 Task: Open Card Employee Termination Meeting in Board Content Amplification to Workspace Credit Analysis and add a team member Softage.3@softage.net, a label Orange, a checklist Training and Development, an attachment from your computer, a color Orange and finally, add a card description 'Conduct customer research for new customer satisfaction metrics' and a comment 'We should approach this task with a sense of humility, recognizing that there is always more to learn and improve upon.'. Add a start date 'Jan 07, 1900' with a due date 'Jan 14, 1900'
Action: Mouse moved to (98, 49)
Screenshot: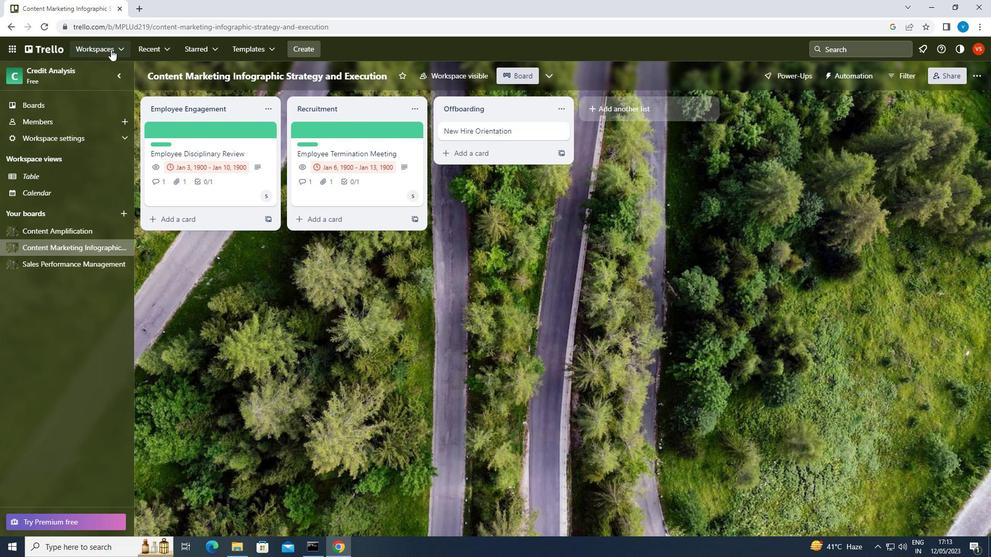 
Action: Mouse pressed left at (98, 49)
Screenshot: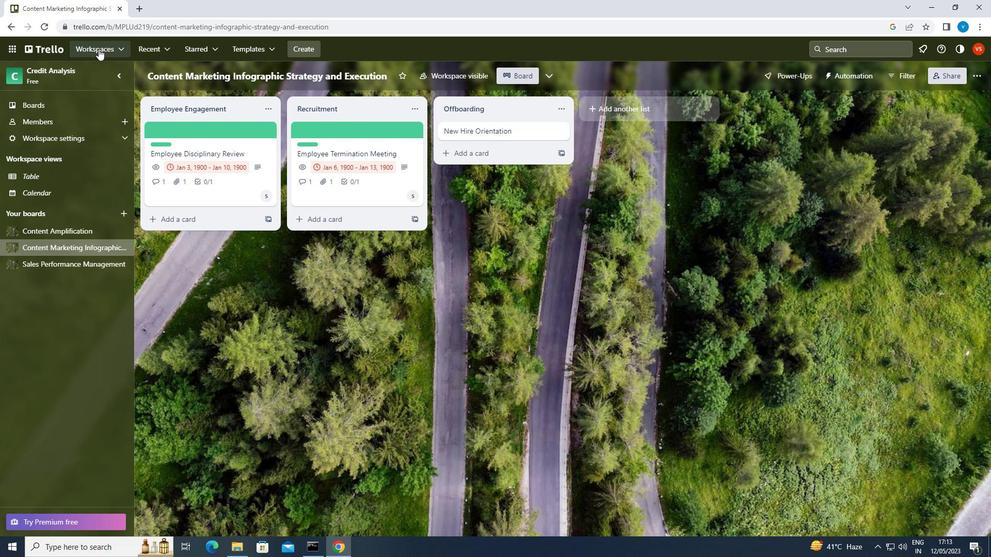 
Action: Mouse moved to (144, 326)
Screenshot: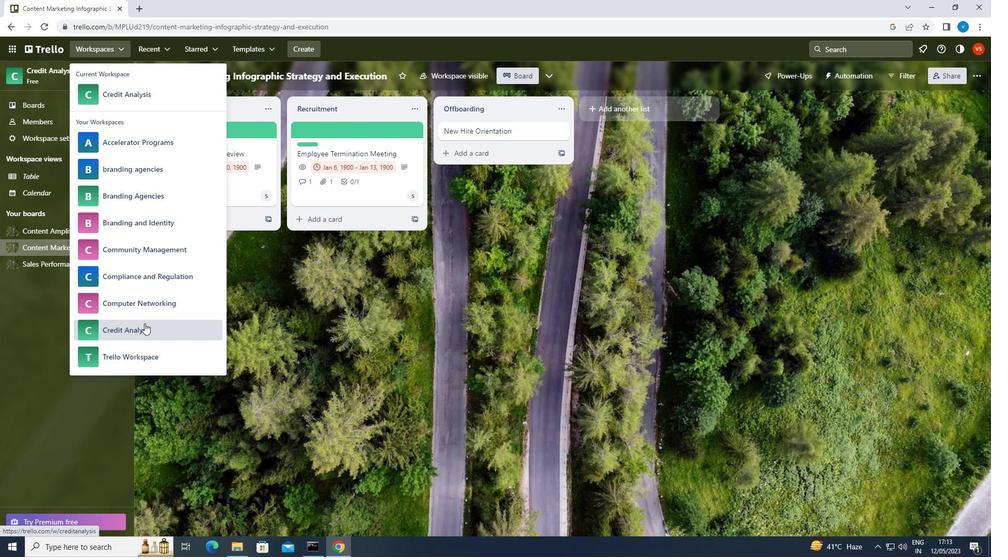
Action: Mouse pressed left at (144, 326)
Screenshot: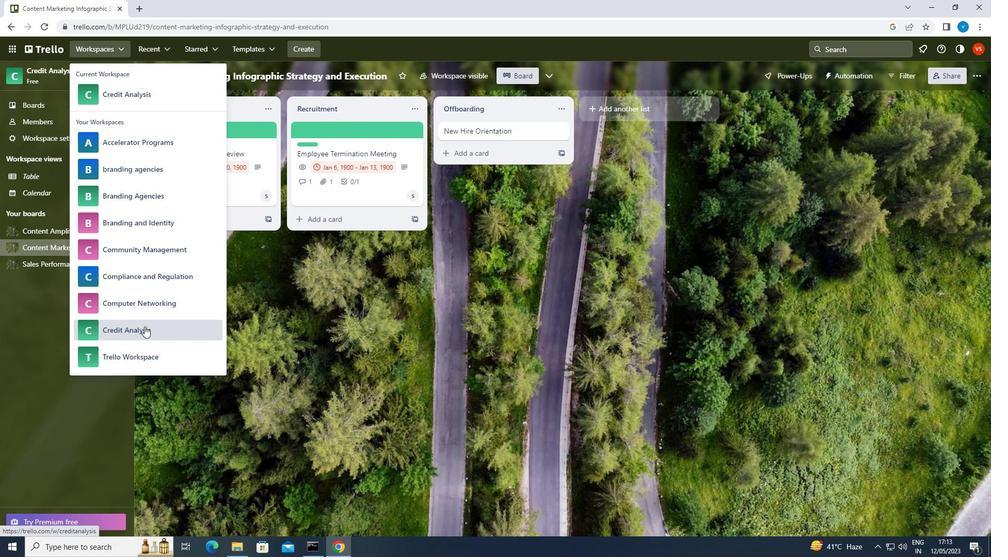 
Action: Mouse moved to (750, 422)
Screenshot: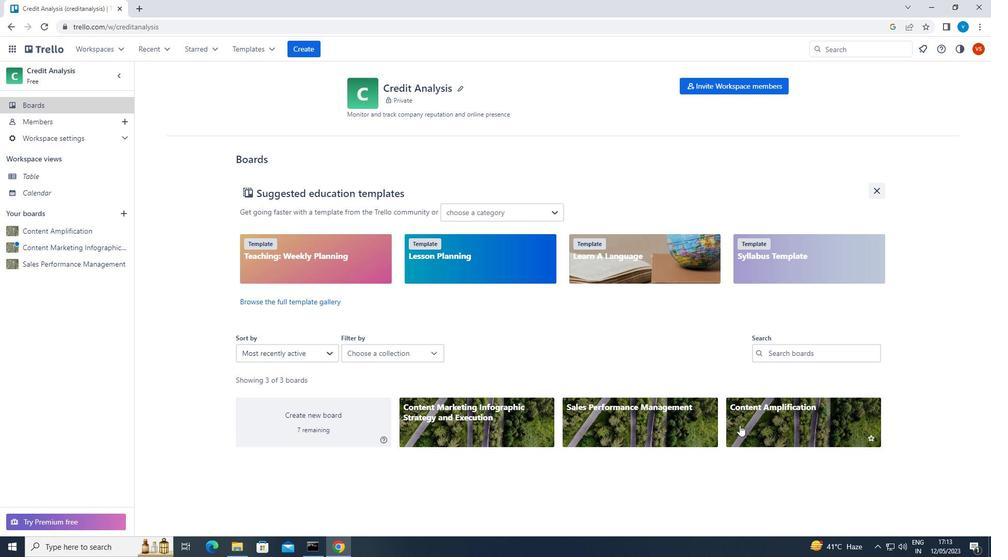 
Action: Mouse pressed left at (750, 422)
Screenshot: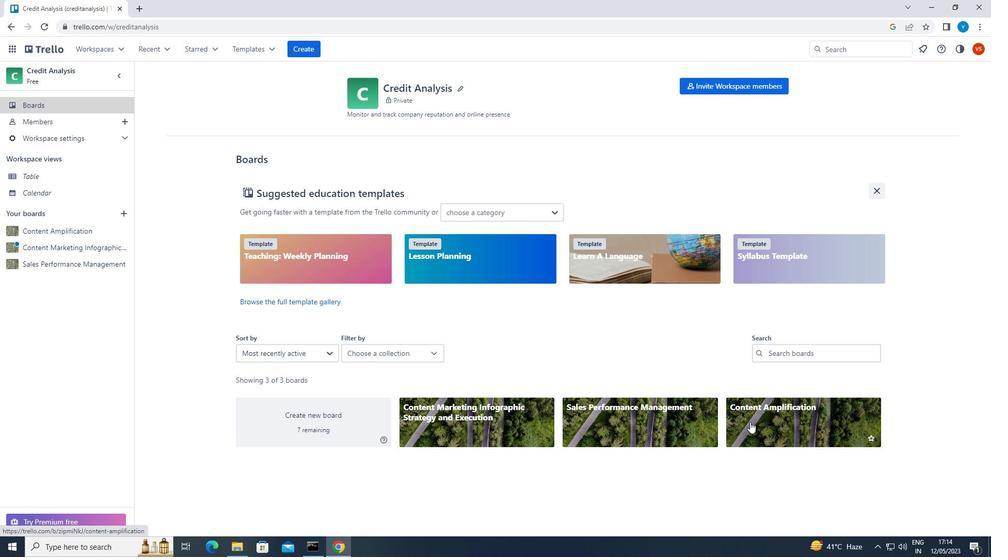 
Action: Mouse moved to (504, 131)
Screenshot: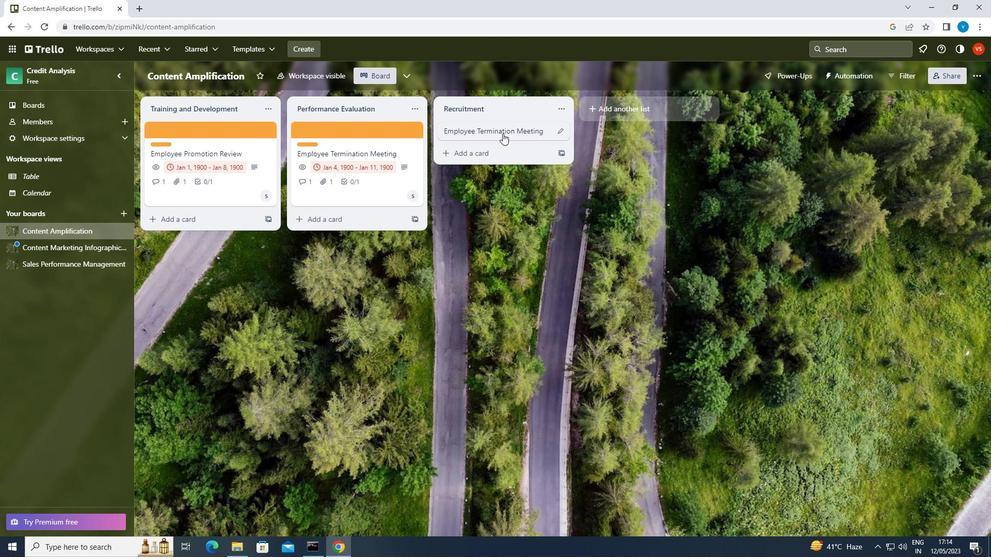 
Action: Mouse pressed left at (504, 131)
Screenshot: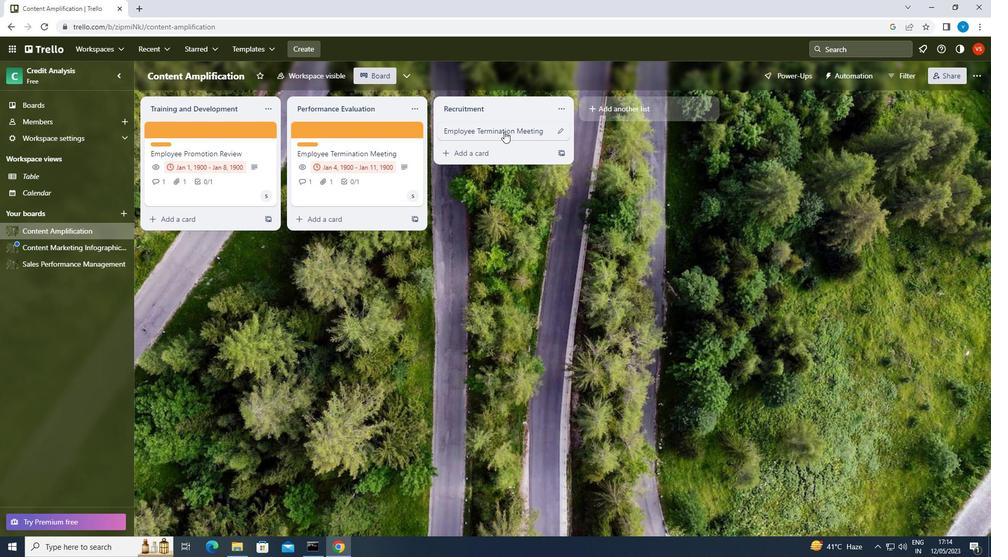 
Action: Mouse moved to (616, 164)
Screenshot: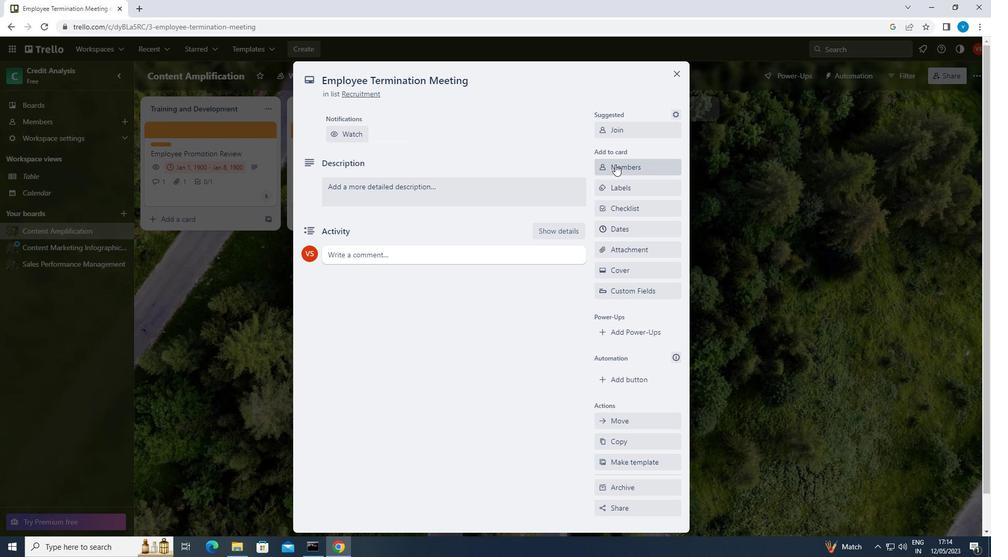 
Action: Mouse pressed left at (616, 164)
Screenshot: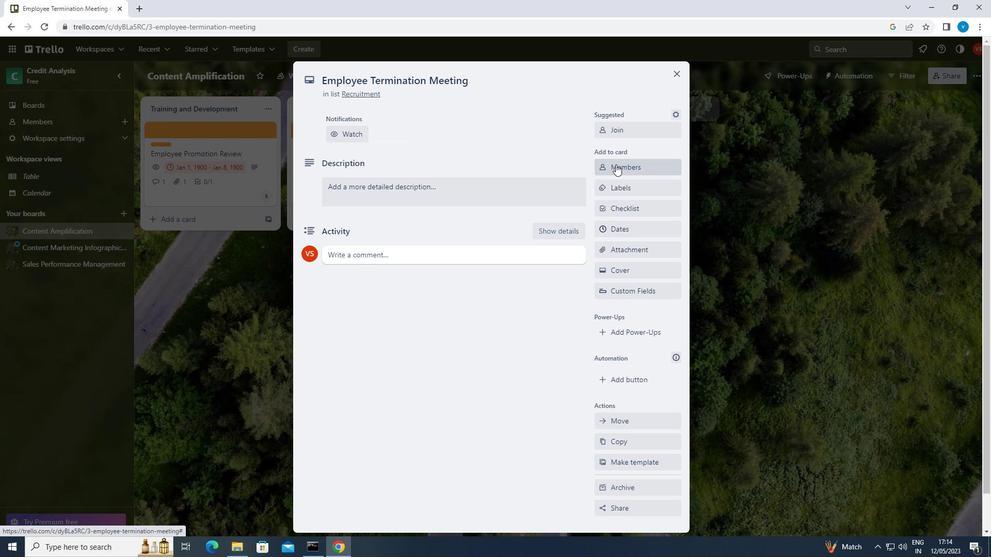 
Action: Mouse moved to (616, 165)
Screenshot: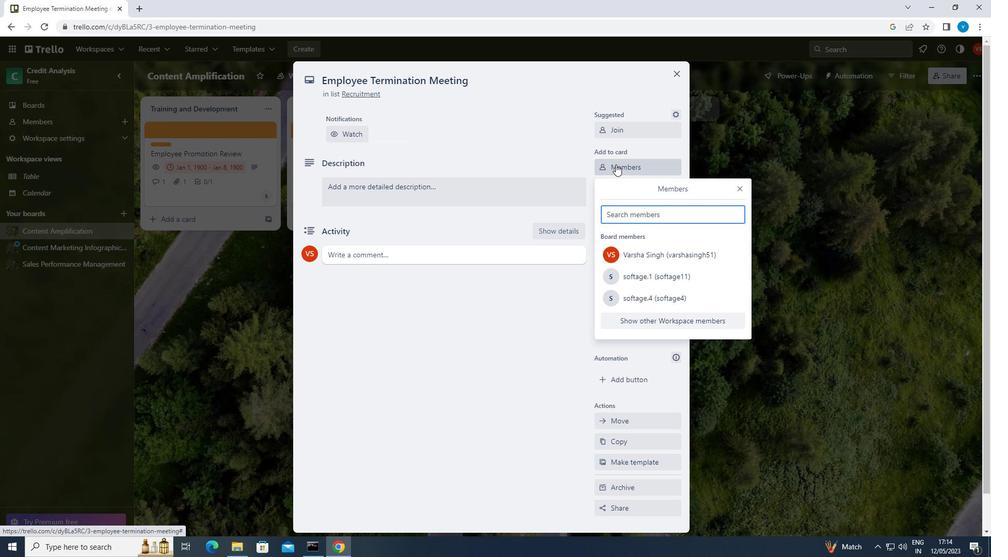 
Action: Key pressed <Key.shift>SOFTAGE.3<Key.shift>@SOFTAGE.NET
Screenshot: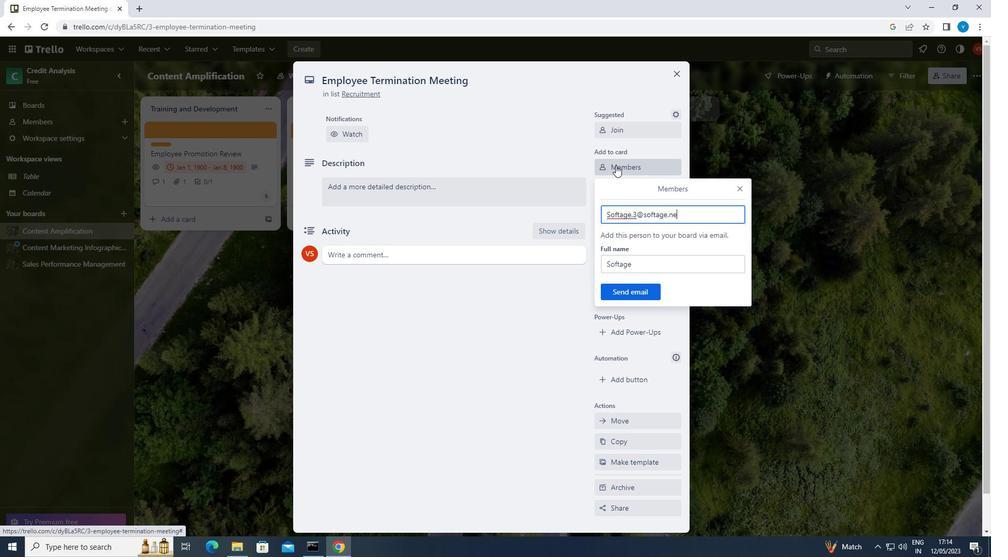 
Action: Mouse moved to (638, 290)
Screenshot: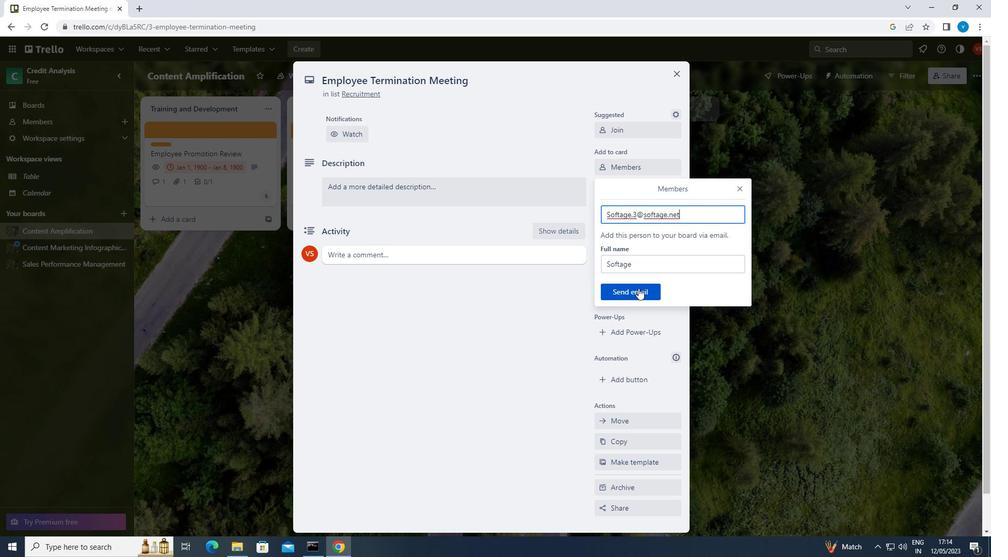 
Action: Mouse pressed left at (638, 290)
Screenshot: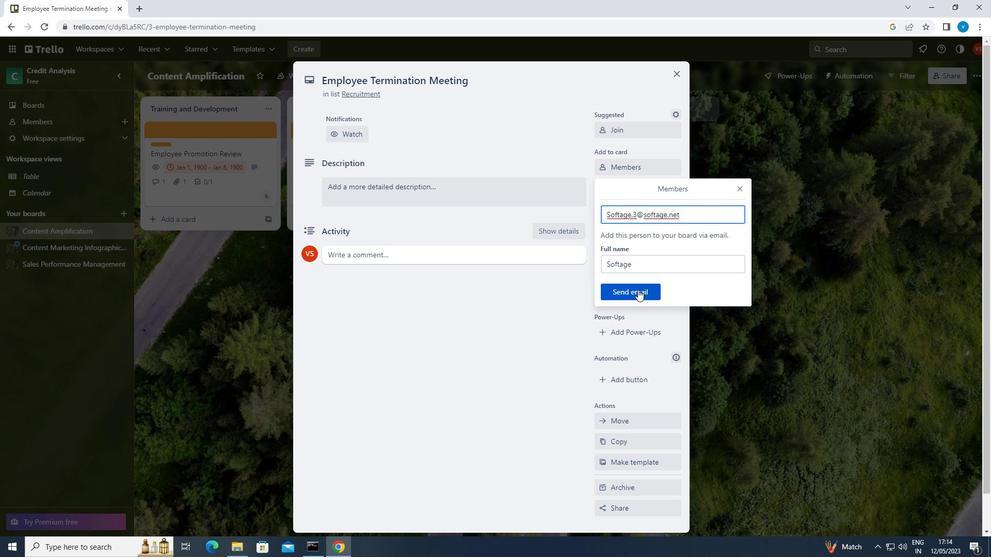 
Action: Mouse moved to (626, 184)
Screenshot: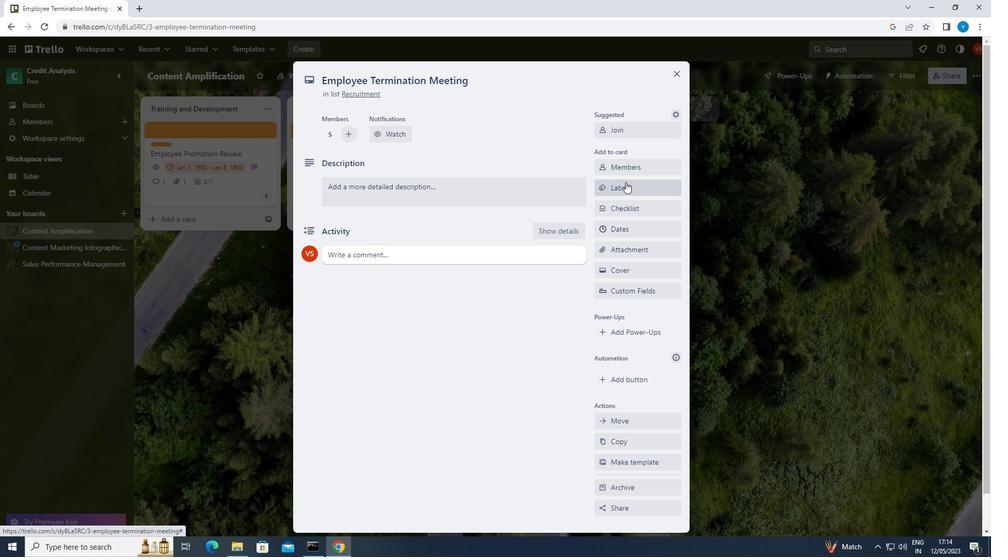 
Action: Mouse pressed left at (626, 184)
Screenshot: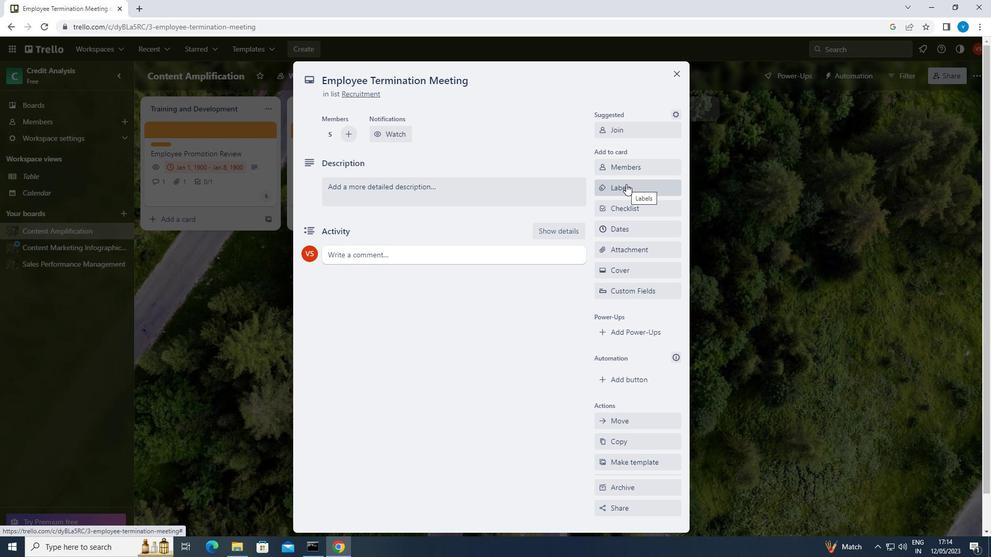 
Action: Mouse moved to (652, 308)
Screenshot: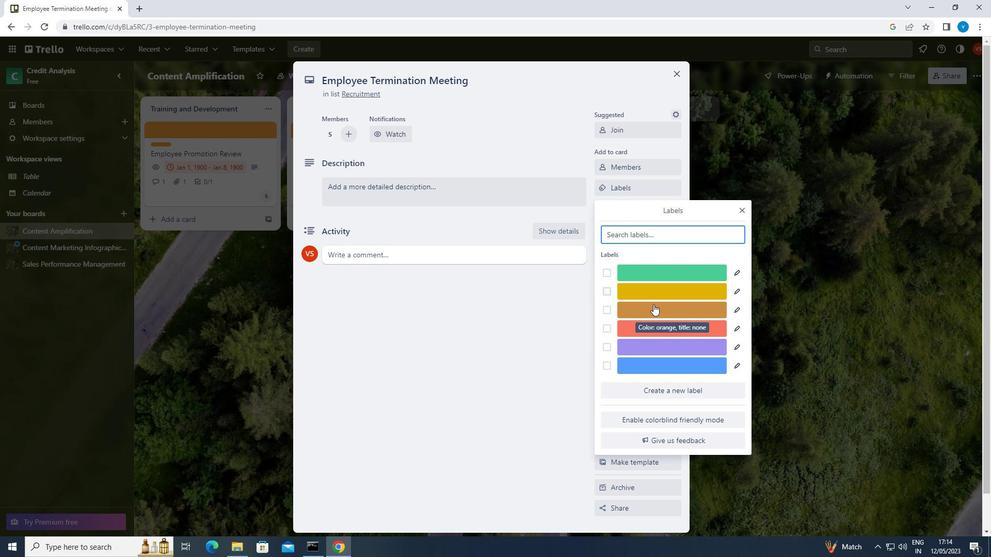 
Action: Mouse pressed left at (652, 308)
Screenshot: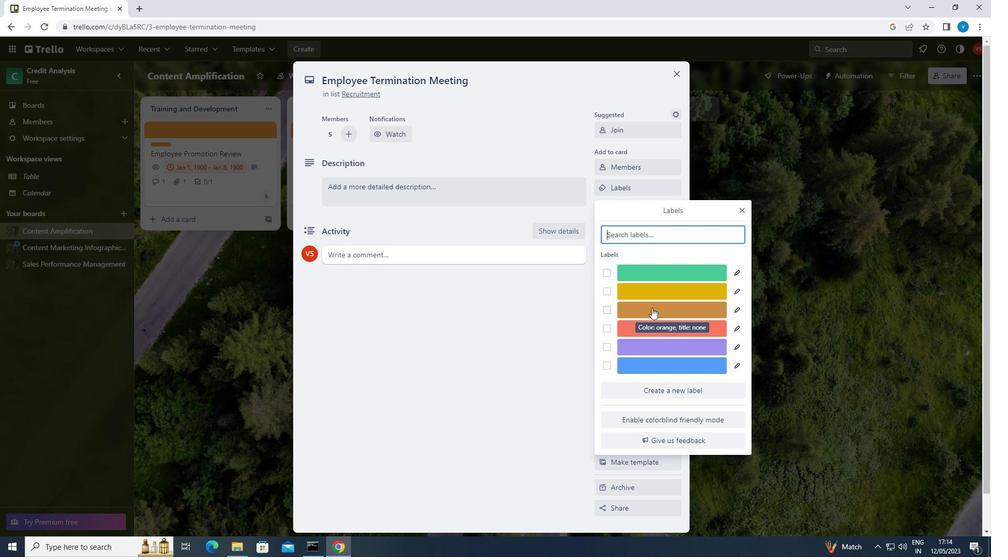 
Action: Mouse moved to (742, 212)
Screenshot: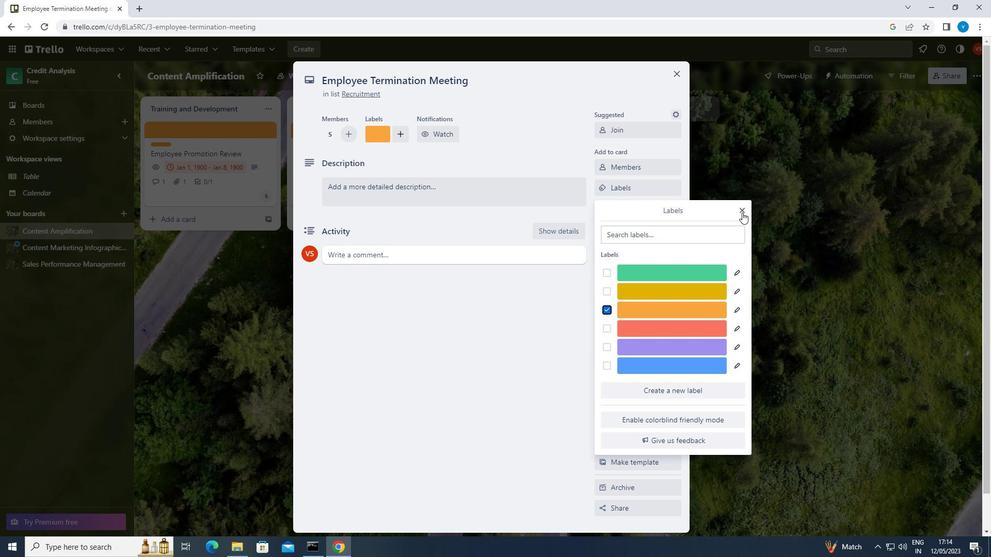 
Action: Mouse pressed left at (742, 212)
Screenshot: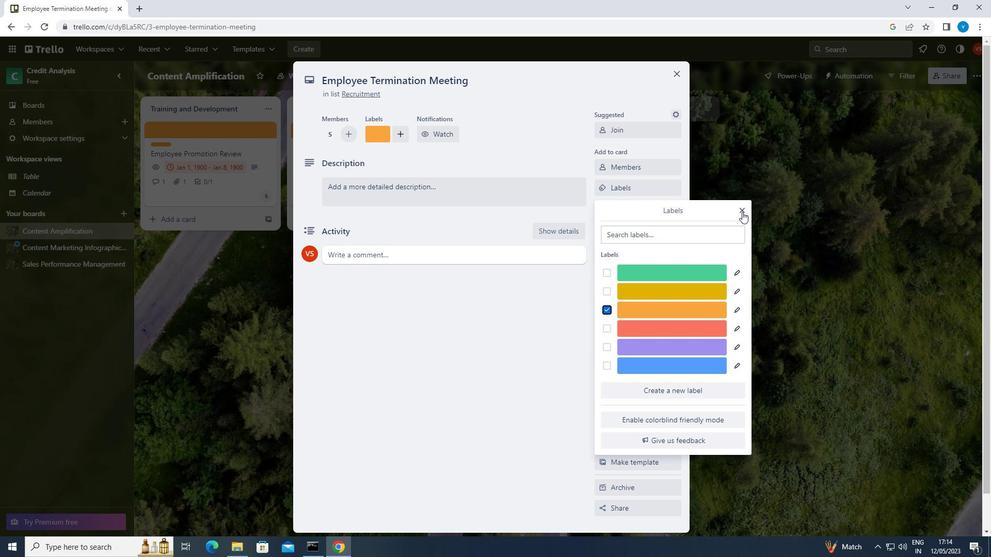 
Action: Mouse moved to (673, 208)
Screenshot: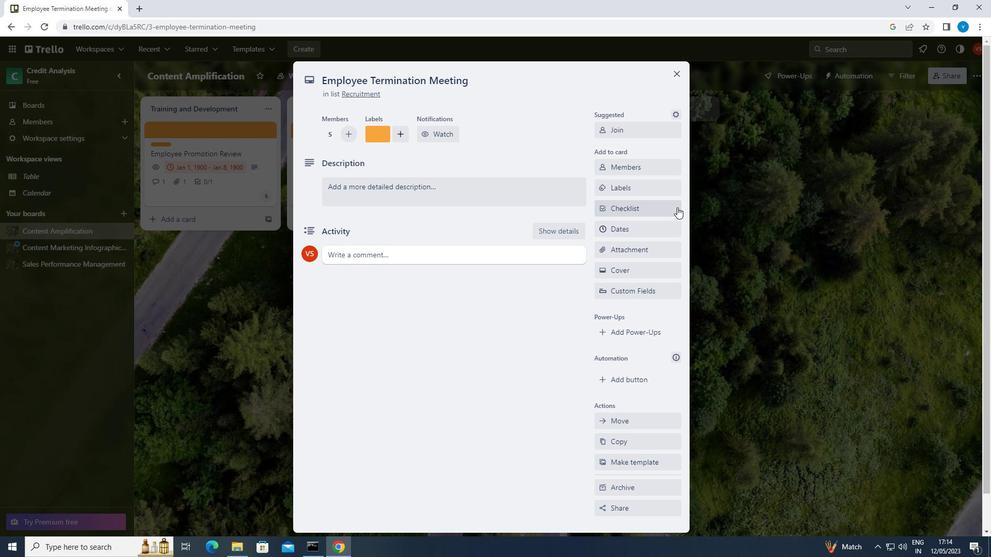 
Action: Mouse pressed left at (673, 208)
Screenshot: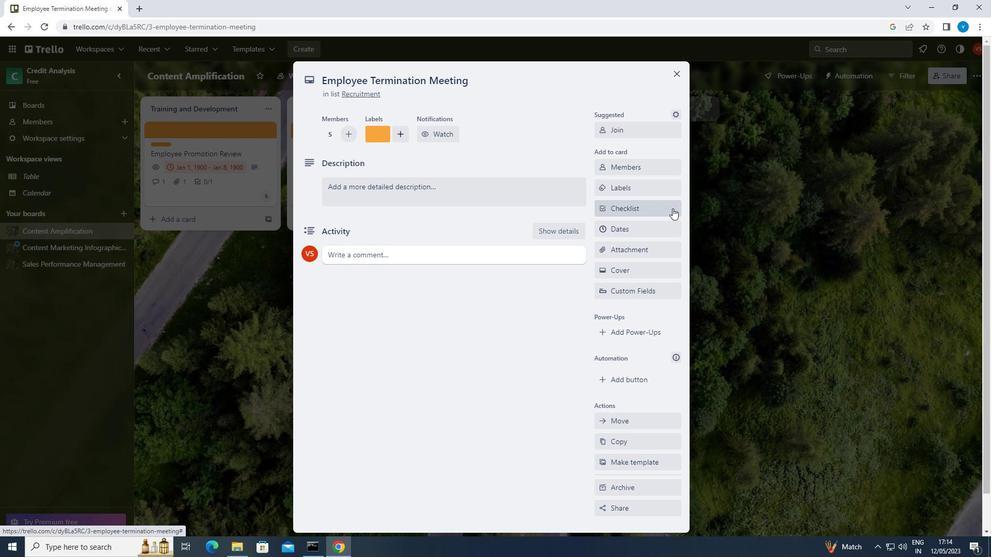 
Action: Mouse moved to (628, 320)
Screenshot: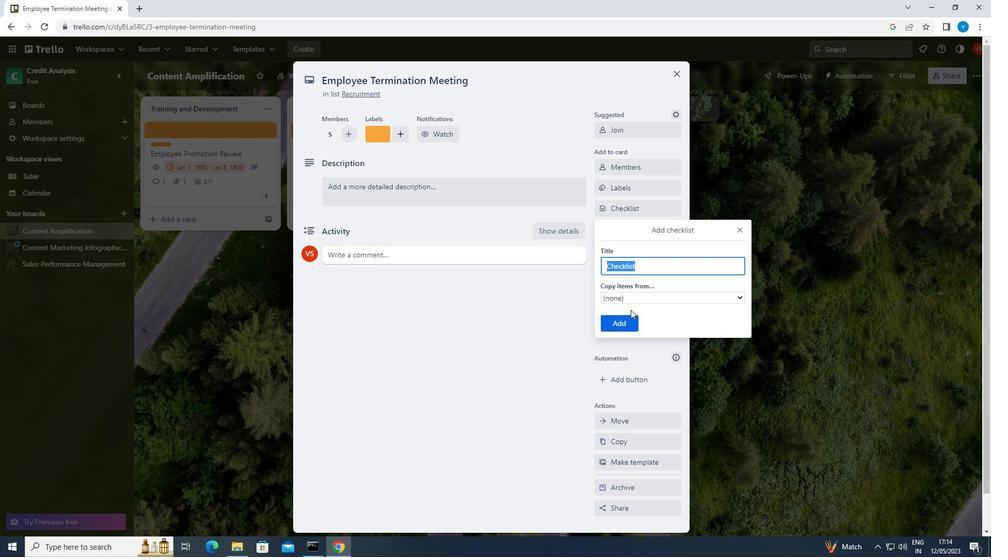 
Action: Mouse pressed left at (628, 320)
Screenshot: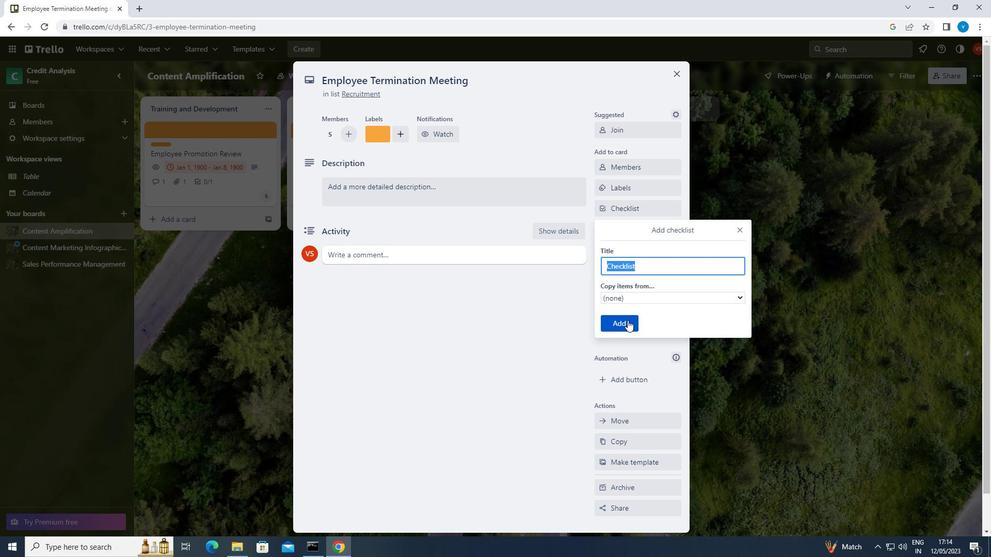 
Action: Mouse moved to (532, 269)
Screenshot: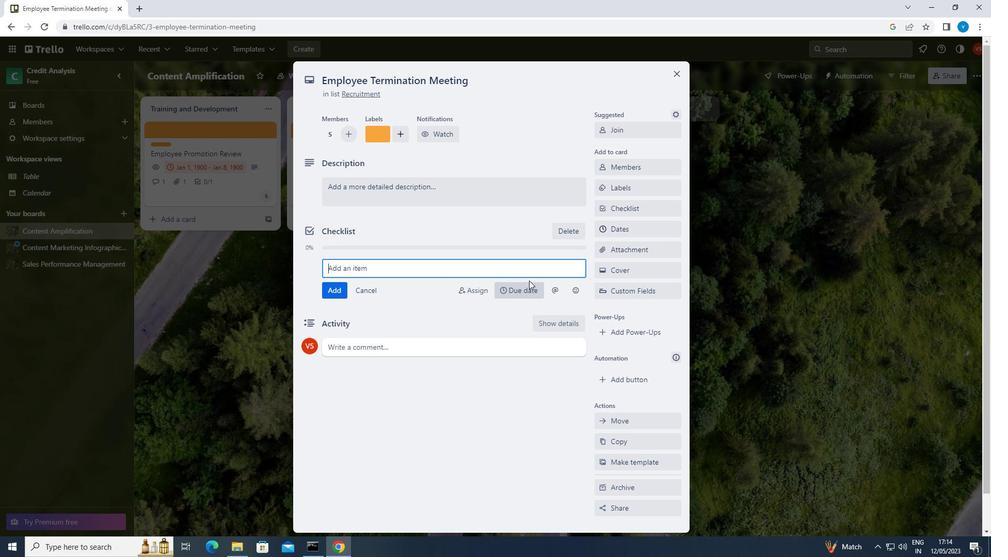 
Action: Mouse pressed left at (532, 269)
Screenshot: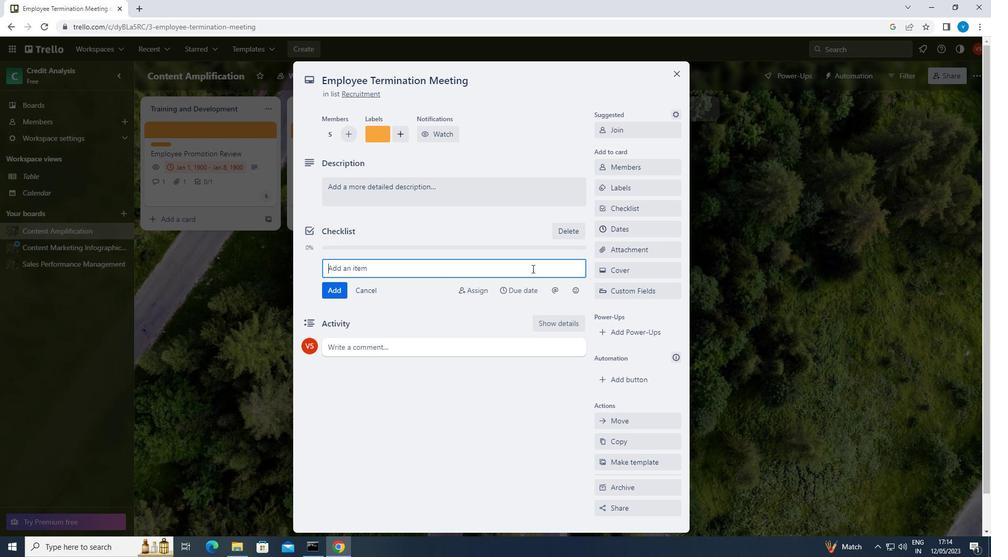 
Action: Key pressed <Key.shift>TRAINING<Key.space>AND<Key.space><Key.shift>DEVELOPMENT
Screenshot: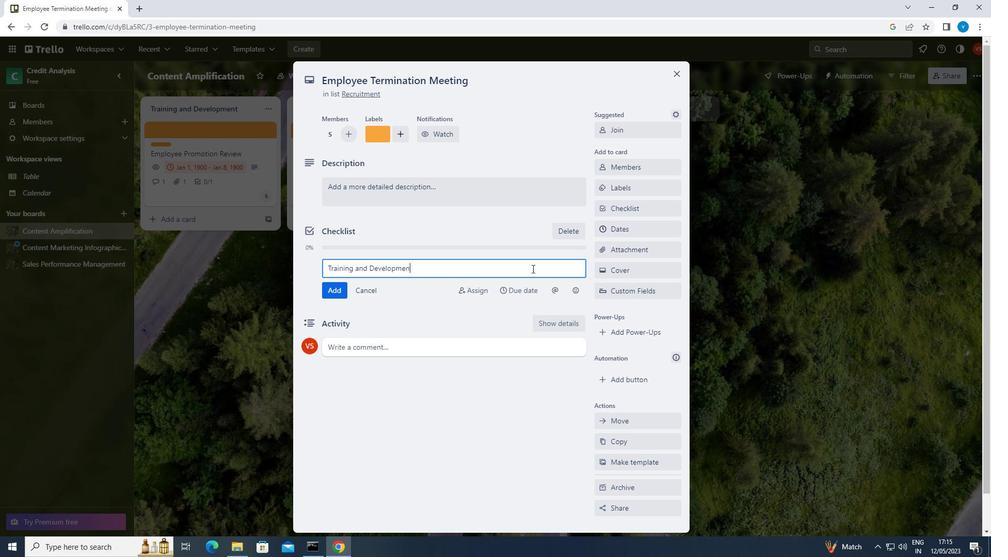 
Action: Mouse moved to (619, 245)
Screenshot: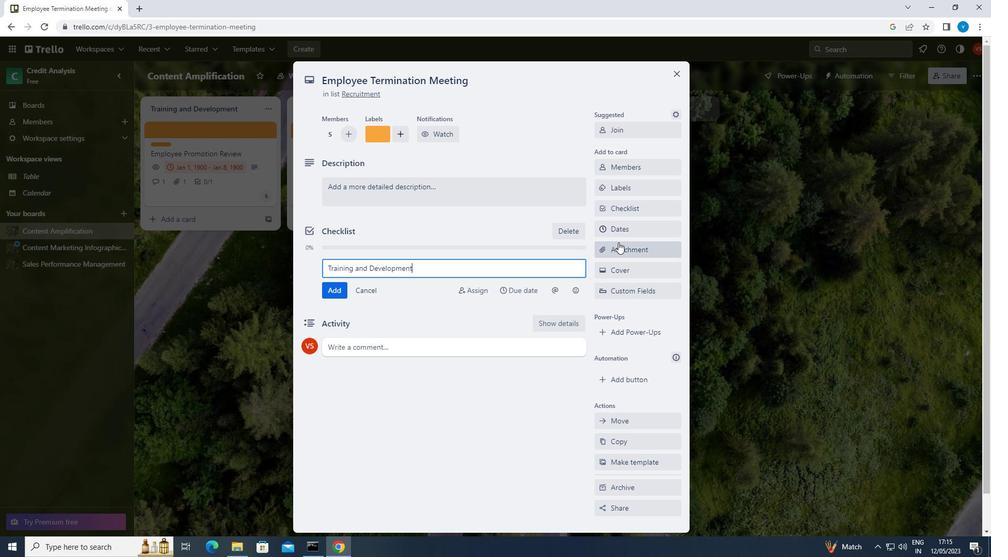 
Action: Mouse pressed left at (619, 245)
Screenshot: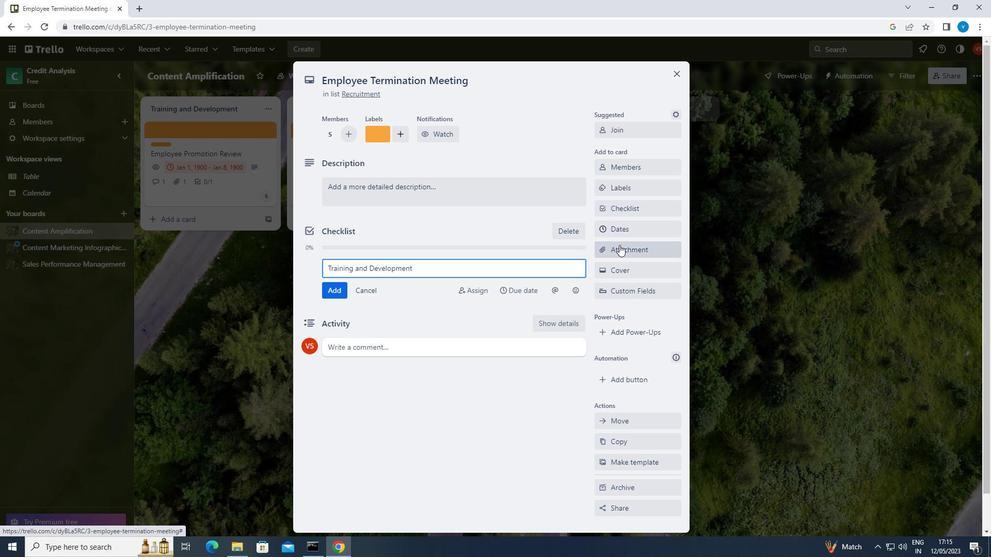 
Action: Mouse moved to (620, 293)
Screenshot: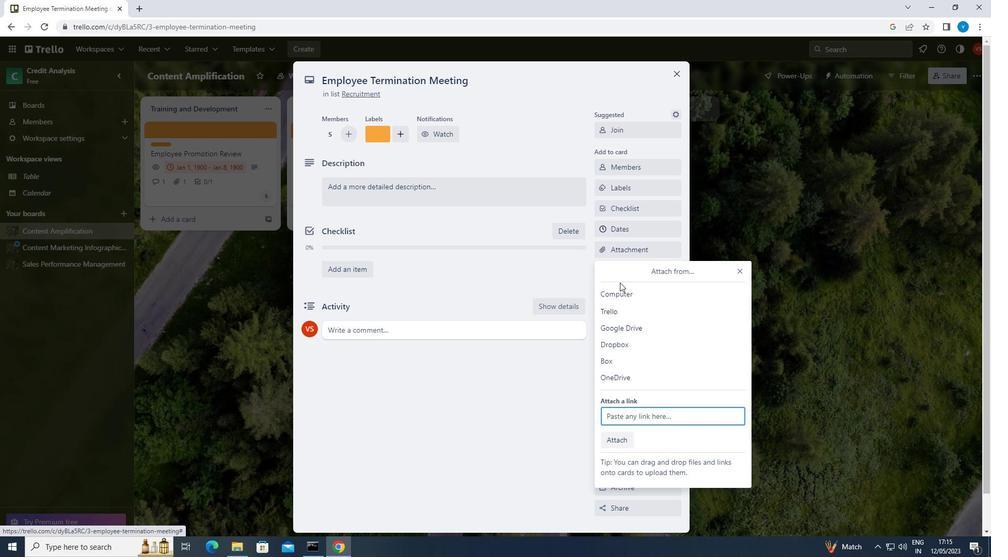 
Action: Mouse pressed left at (620, 293)
Screenshot: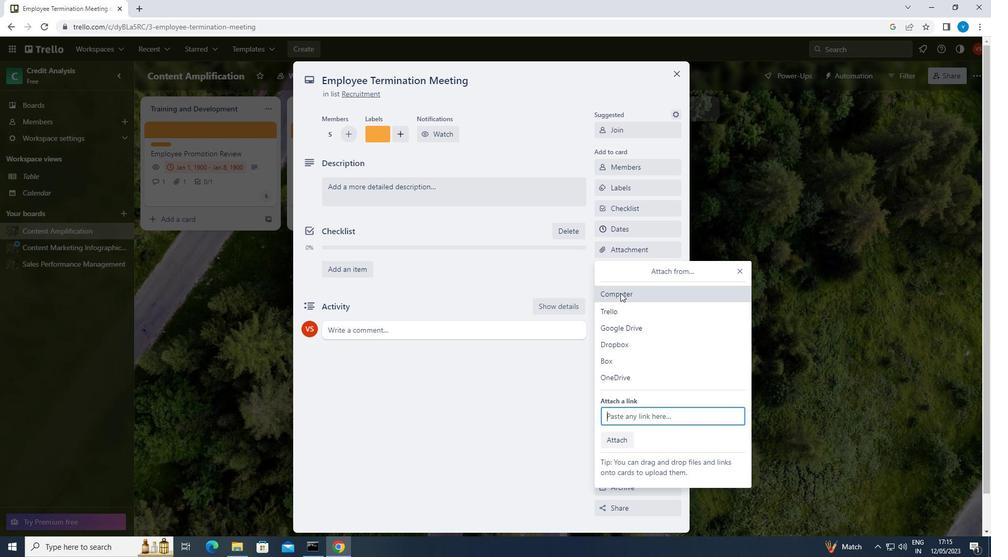 
Action: Mouse moved to (298, 174)
Screenshot: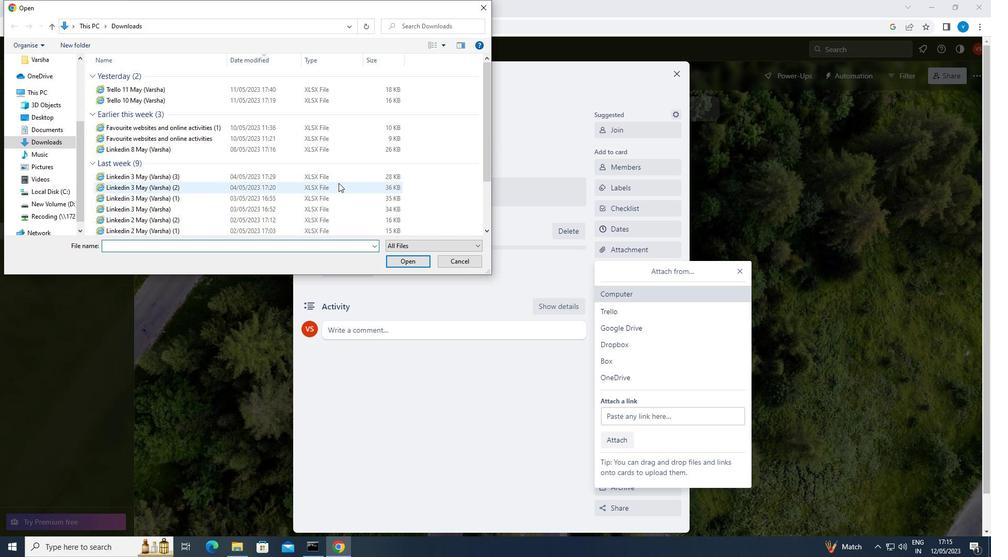 
Action: Mouse pressed left at (298, 174)
Screenshot: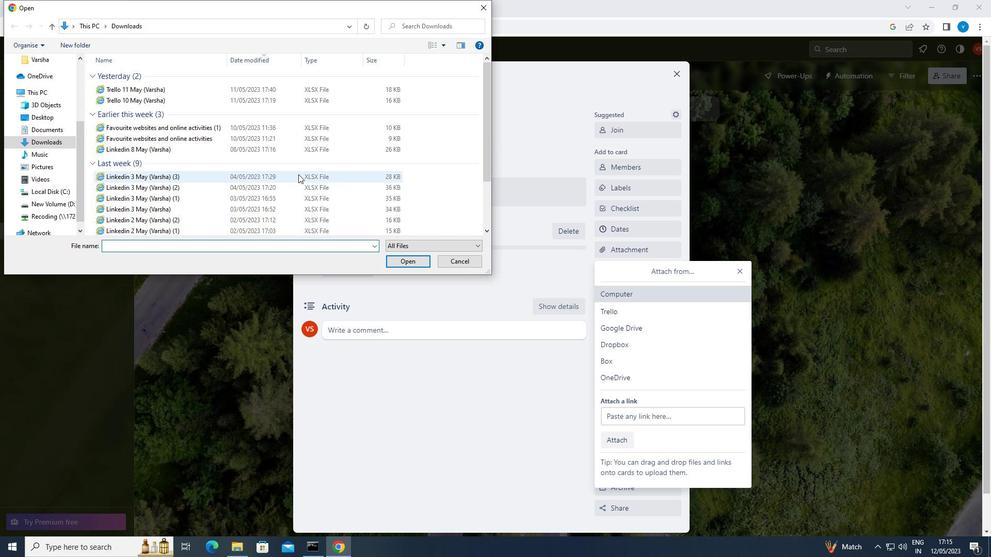 
Action: Mouse moved to (414, 262)
Screenshot: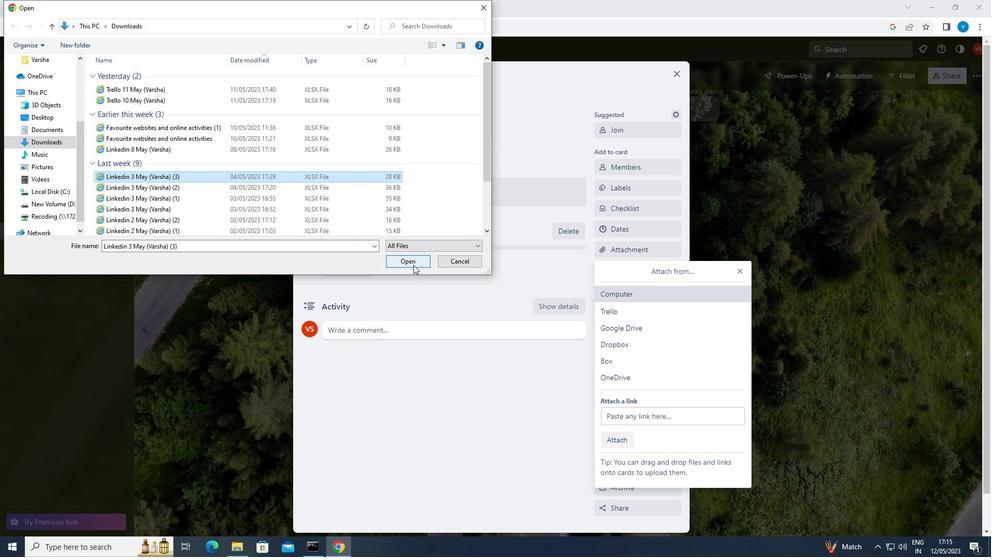
Action: Mouse pressed left at (414, 262)
Screenshot: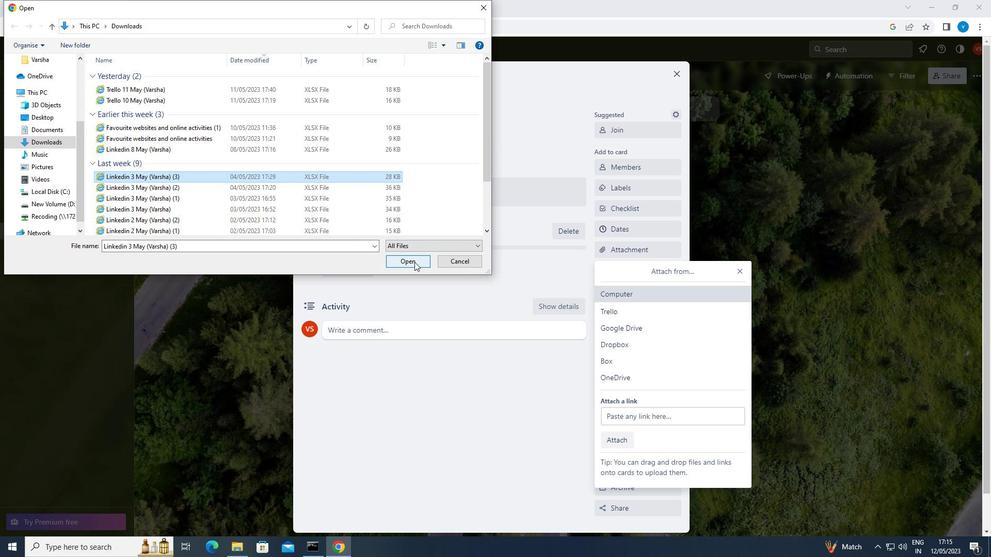 
Action: Mouse moved to (633, 273)
Screenshot: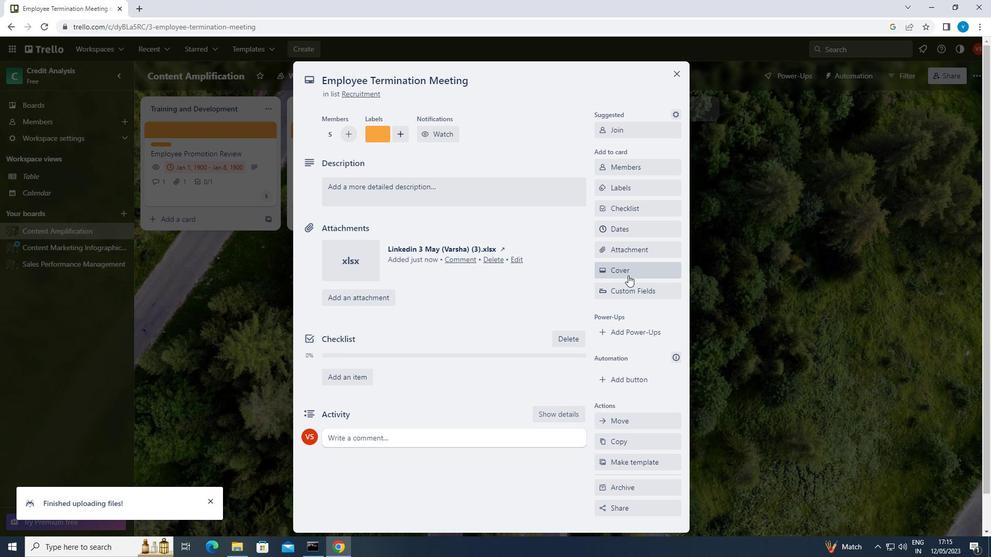 
Action: Mouse pressed left at (633, 273)
Screenshot: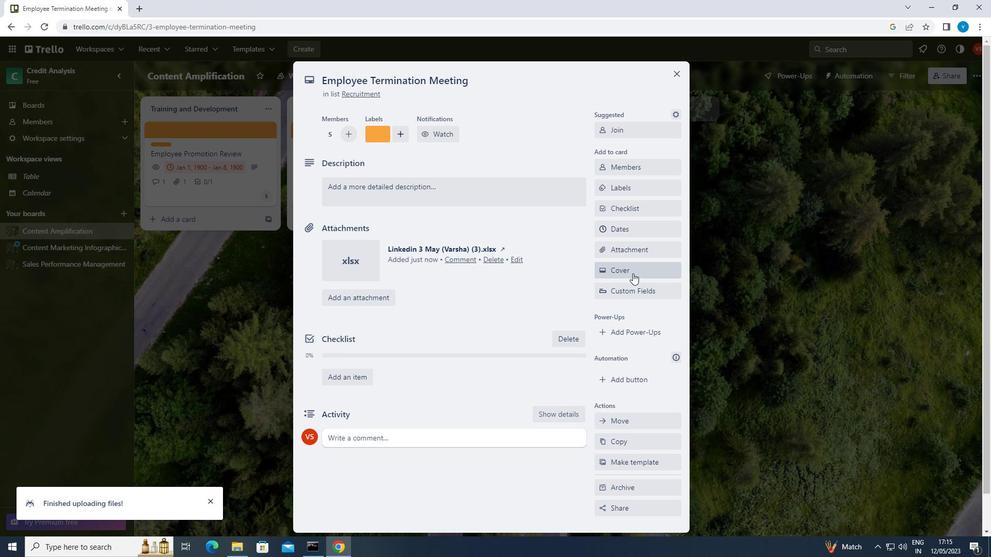 
Action: Mouse moved to (679, 329)
Screenshot: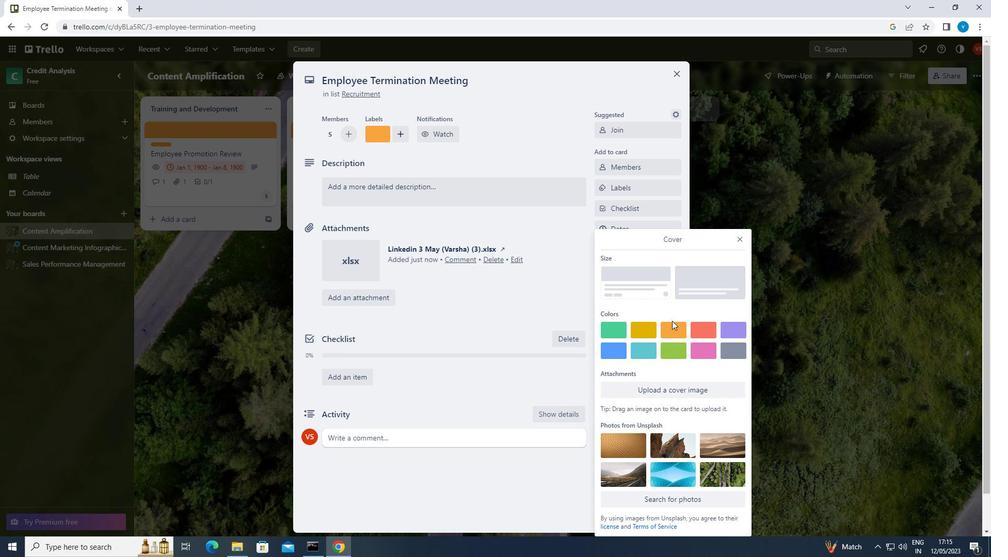 
Action: Mouse pressed left at (679, 329)
Screenshot: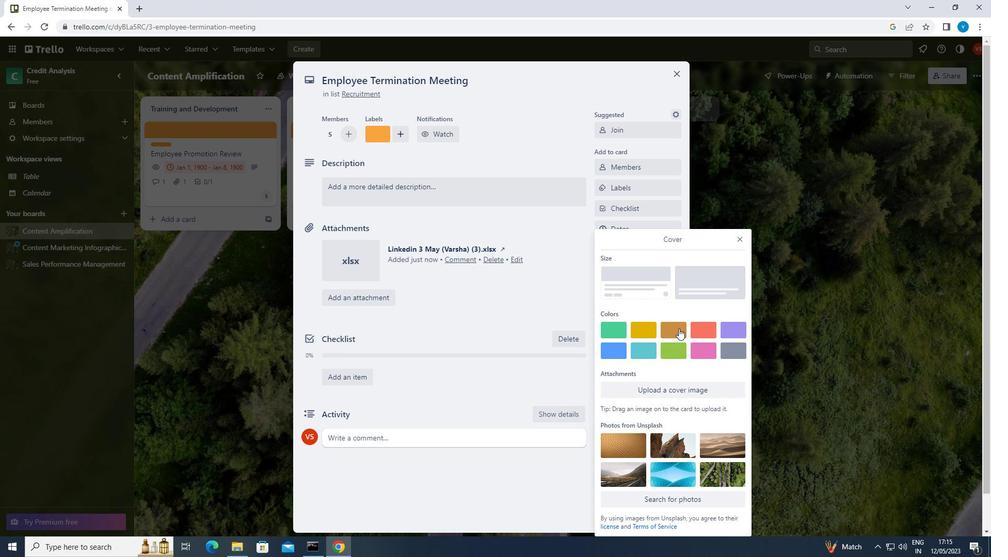 
Action: Mouse moved to (739, 217)
Screenshot: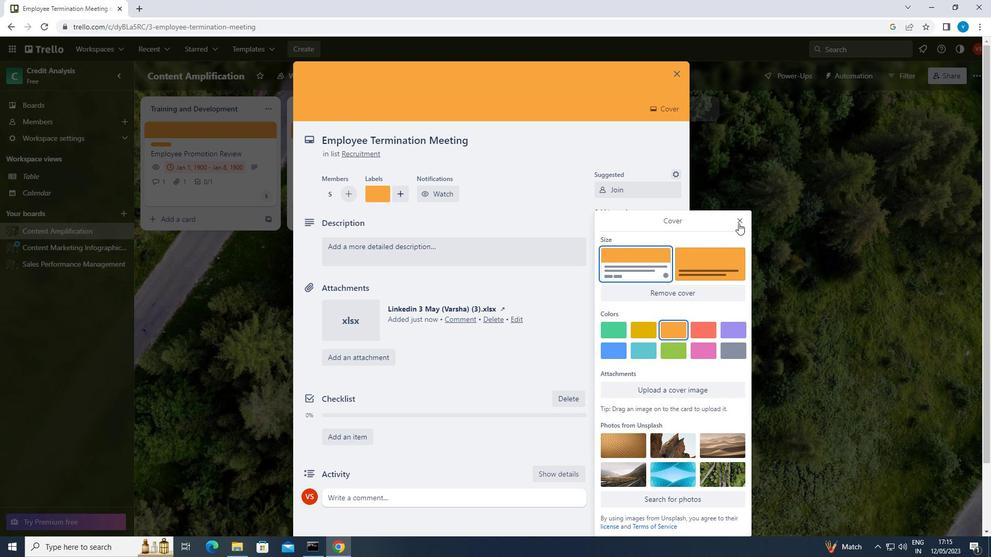 
Action: Mouse pressed left at (739, 217)
Screenshot: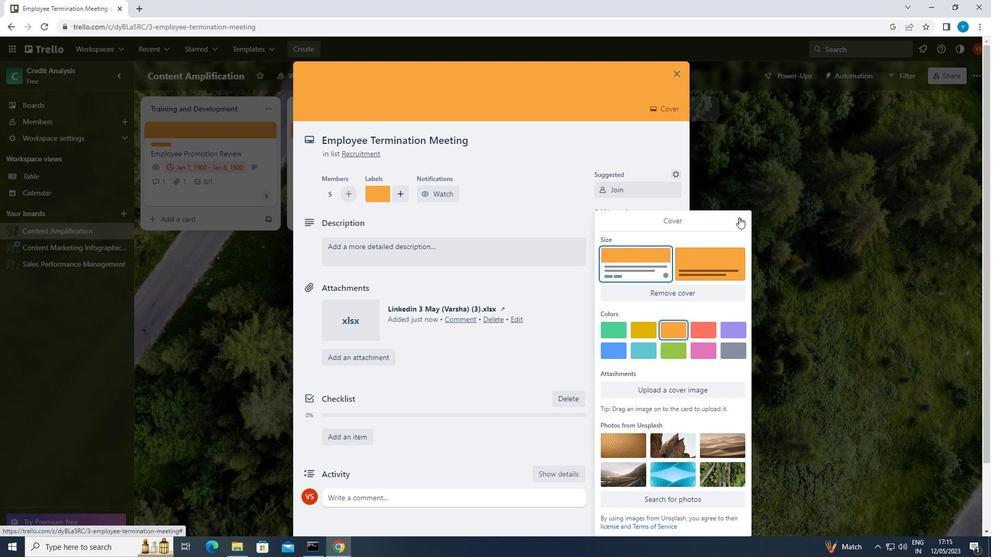 
Action: Mouse moved to (554, 249)
Screenshot: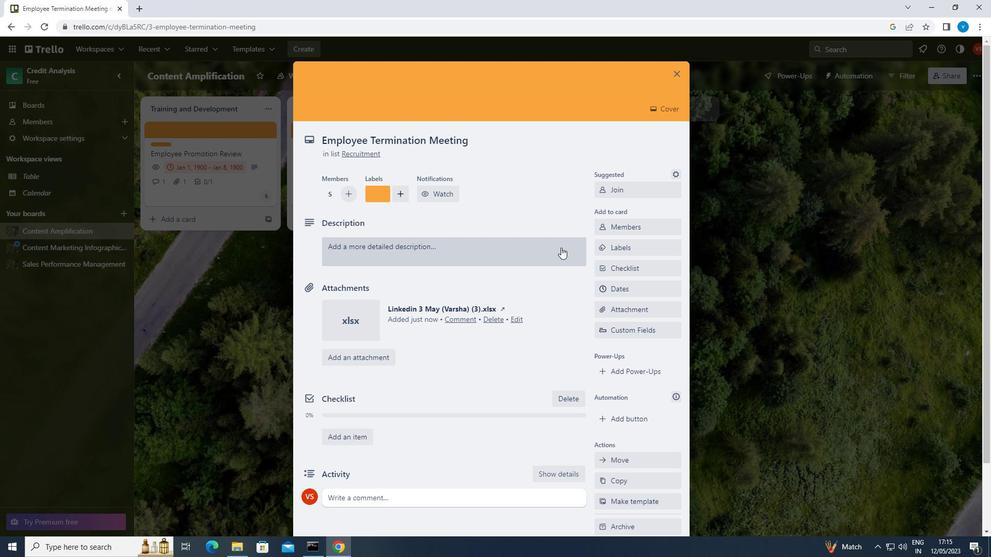 
Action: Mouse pressed left at (554, 249)
Screenshot: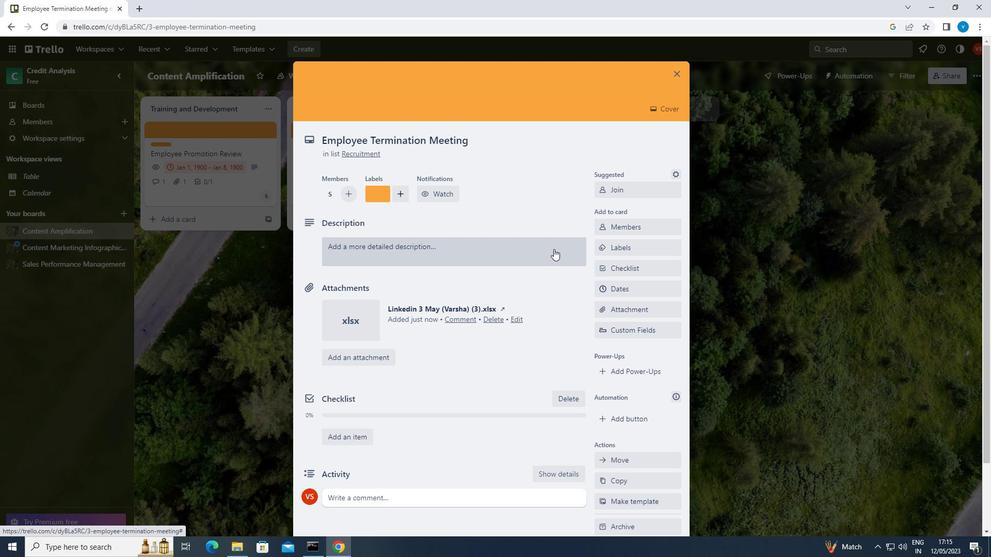 
Action: Mouse moved to (553, 249)
Screenshot: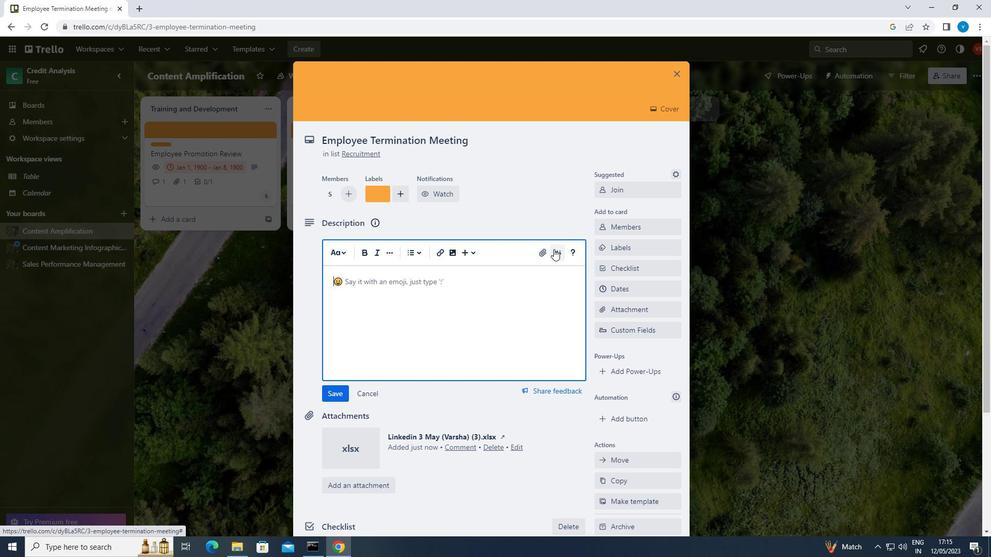 
Action: Key pressed <Key.shift>CONDUCT<Key.space>CUSTOMER<Key.space>RESEARCH<Key.space>FOR<Key.space>NEW<Key.space>CUSTOMER<Key.space>SATISFACTION<Key.space>METRICS
Screenshot: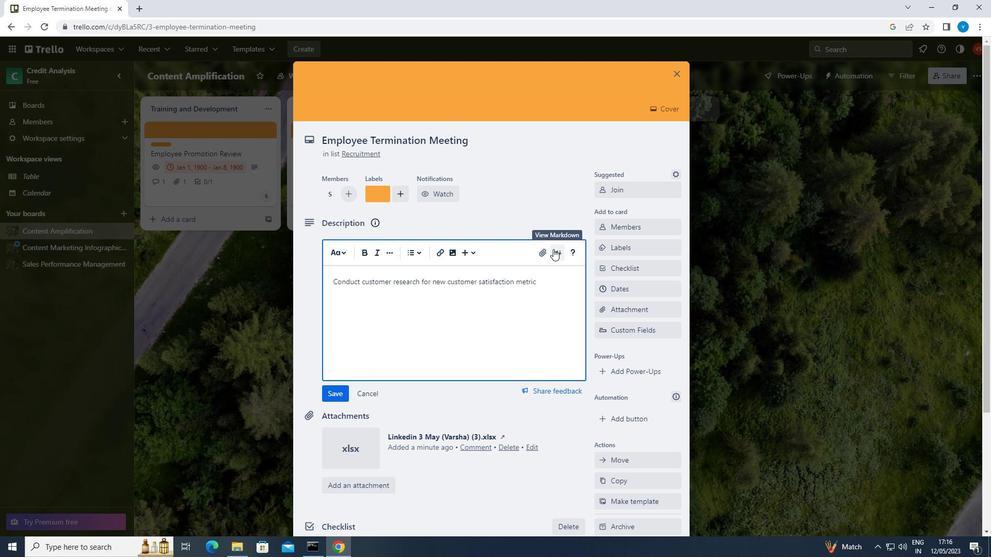 
Action: Mouse moved to (333, 394)
Screenshot: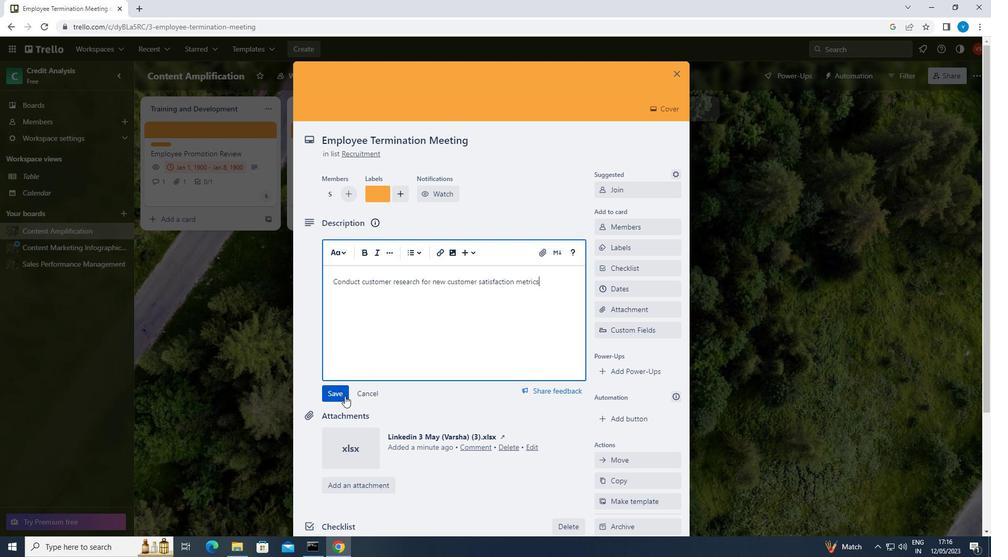 
Action: Mouse pressed left at (333, 394)
Screenshot: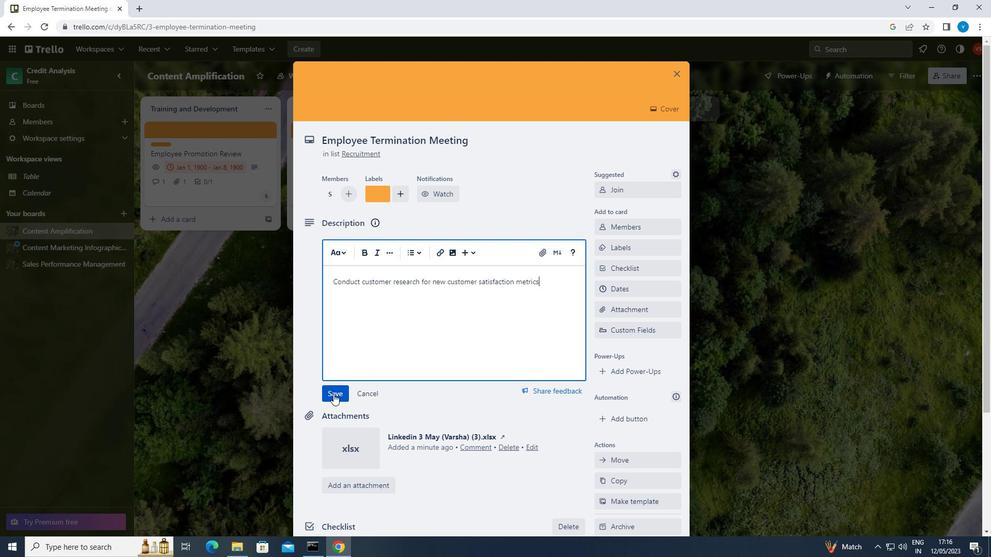
Action: Mouse moved to (380, 474)
Screenshot: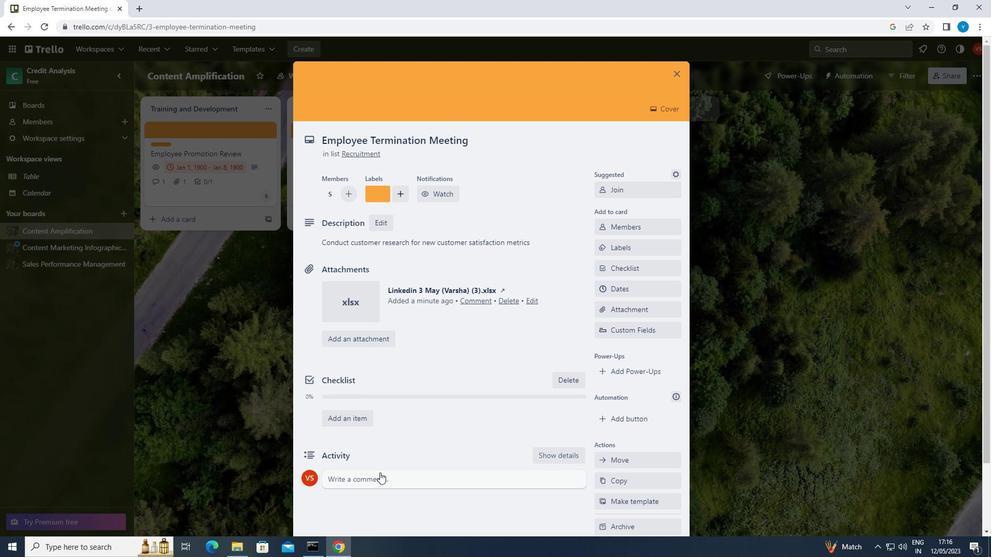 
Action: Mouse pressed left at (380, 474)
Screenshot: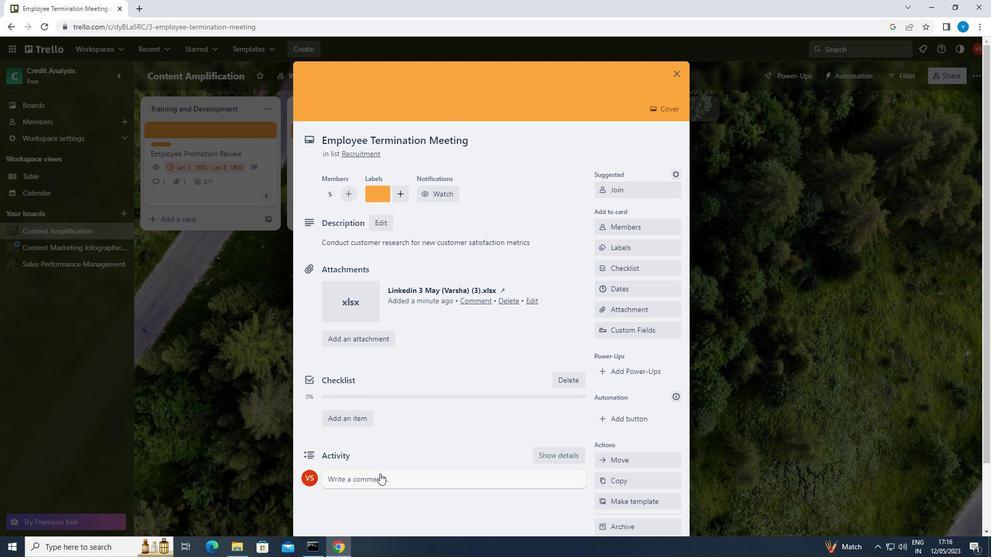 
Action: Key pressed <Key.shift>WE<Key.space>SHOULD<Key.space>APPROACH<Key.space>THIS<Key.space>TASK<Key.space>WITH<Key.space>A<Key.space>SENSE<Key.space>OF<Key.space>HUMILITY,<Key.space>RECOGNIZING<Key.space>THAT<Key.space>THERE<Key.space>IS<Key.space>ALWAYS<Key.space>MORE<Key.space>TO<Key.space>LEARN<Key.space>AND<Key.space>IMPROVE<Key.space>UPON.
Screenshot: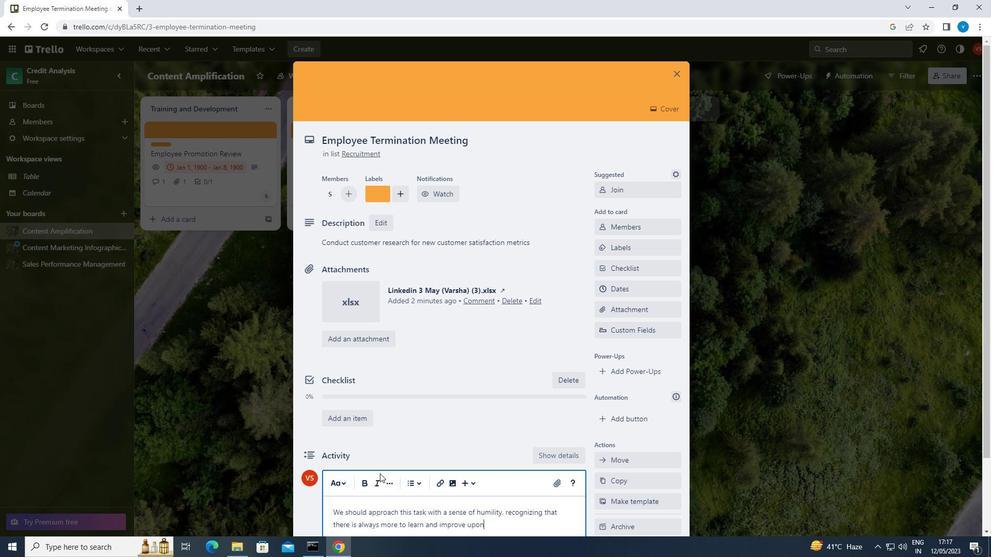 
Action: Mouse moved to (481, 497)
Screenshot: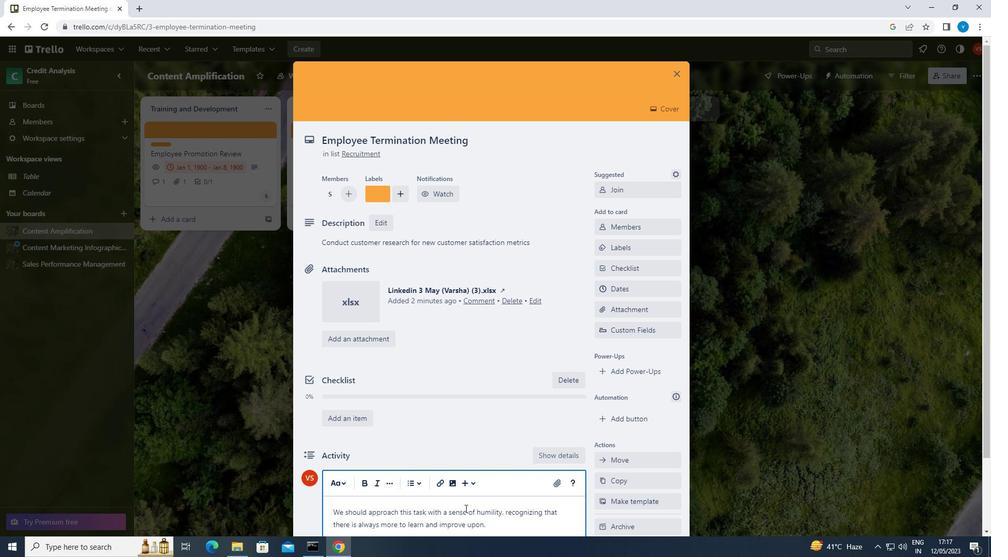 
Action: Mouse scrolled (481, 496) with delta (0, 0)
Screenshot: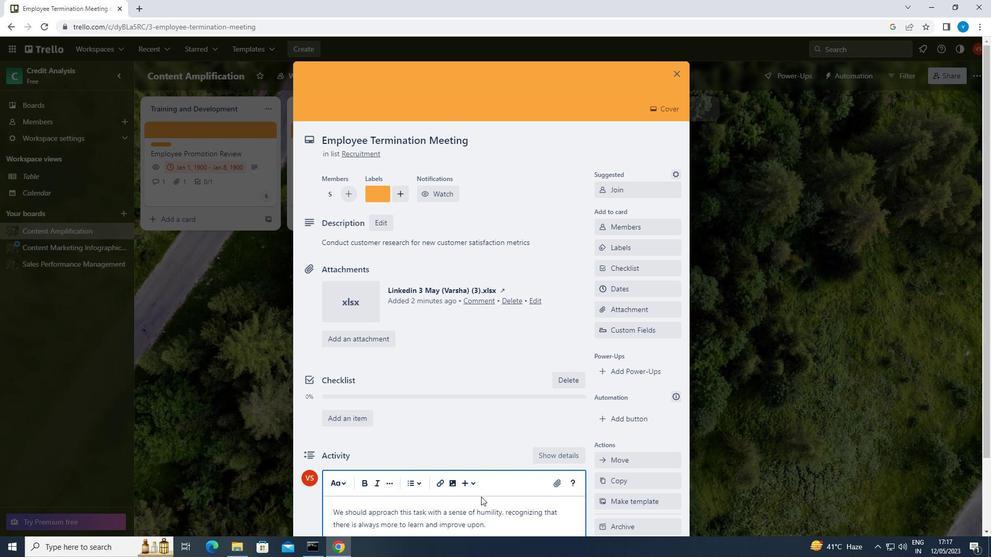
Action: Mouse moved to (338, 506)
Screenshot: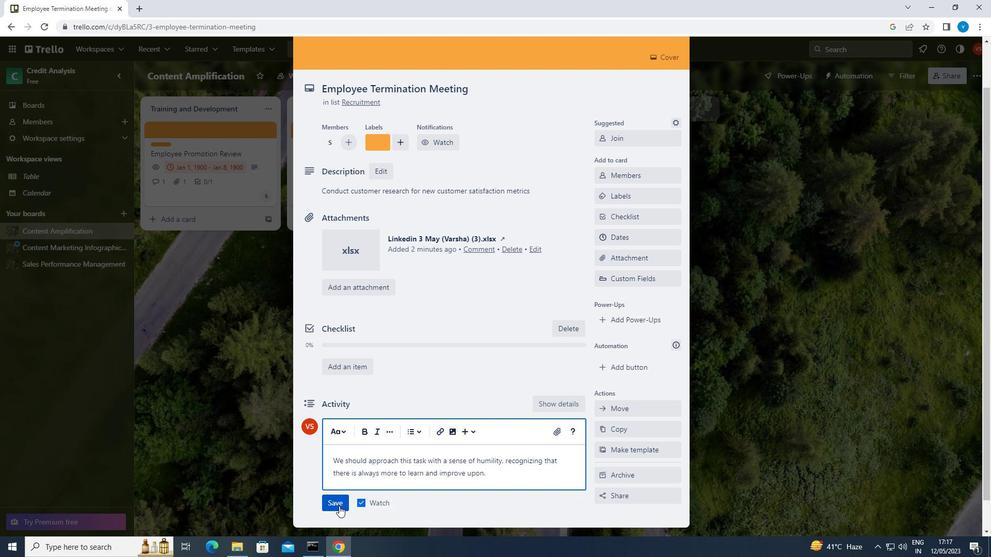 
Action: Mouse pressed left at (338, 506)
Screenshot: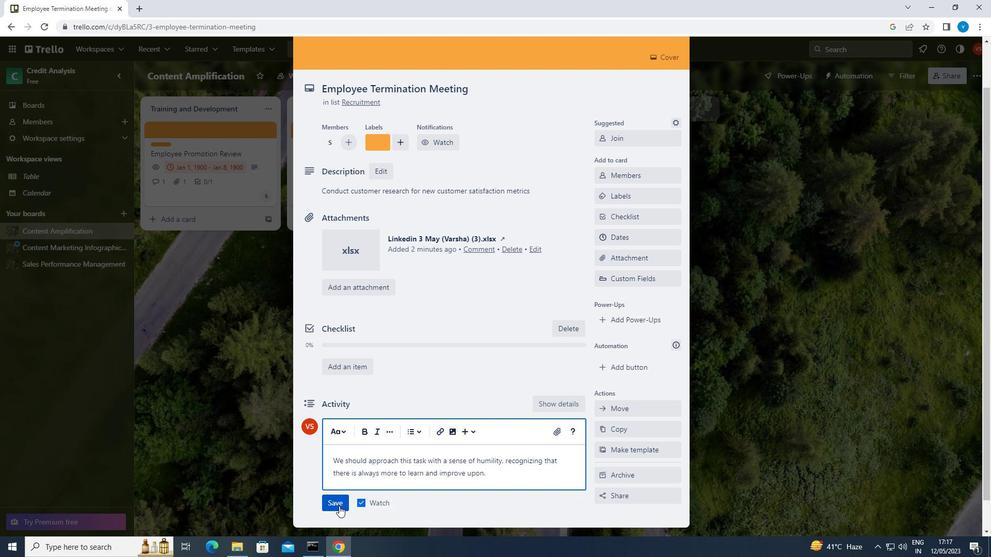 
Action: Mouse moved to (630, 239)
Screenshot: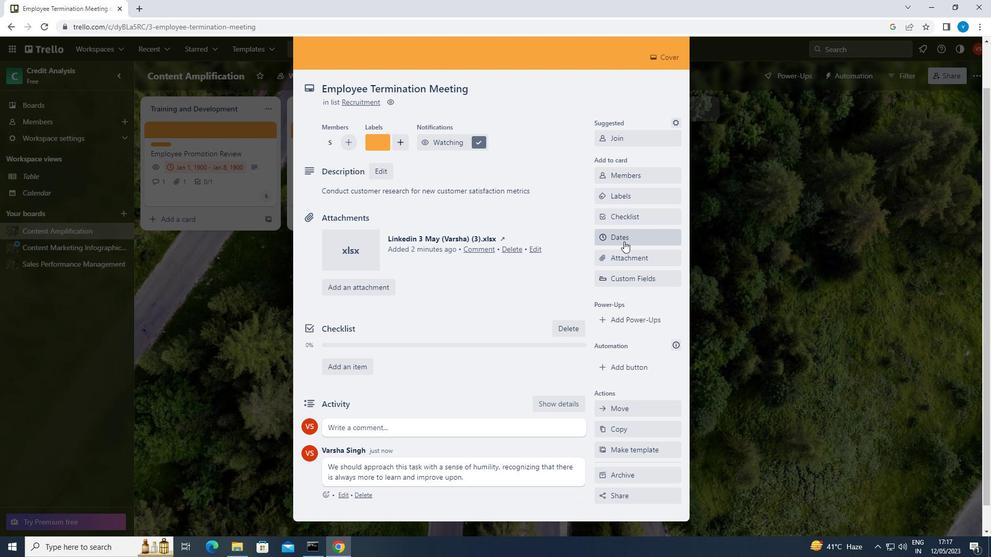 
Action: Mouse pressed left at (630, 239)
Screenshot: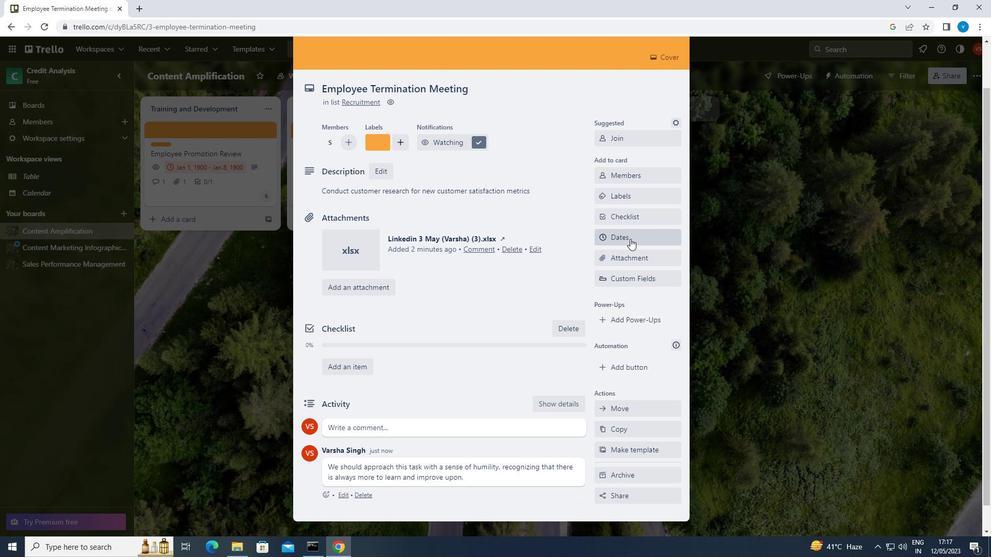 
Action: Mouse moved to (605, 262)
Screenshot: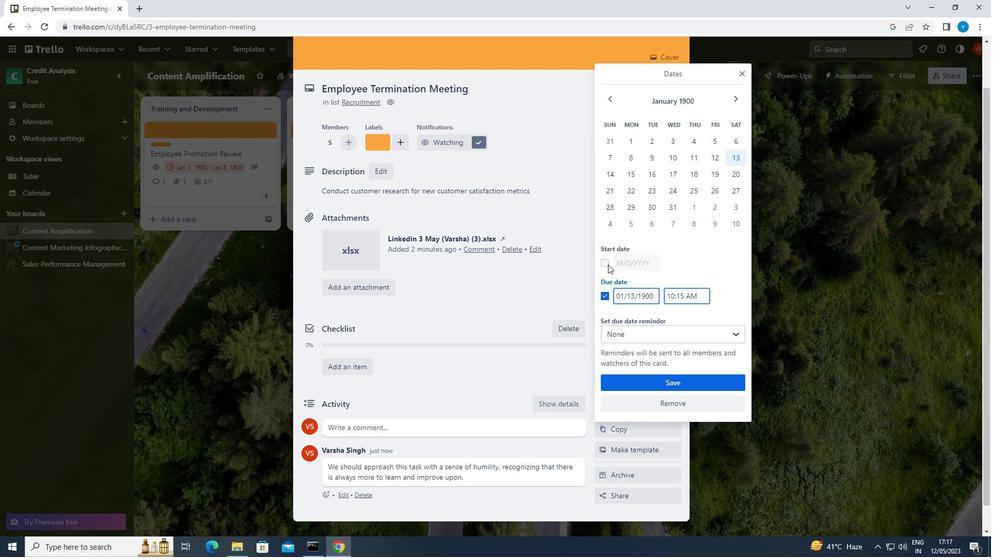 
Action: Mouse pressed left at (605, 262)
Screenshot: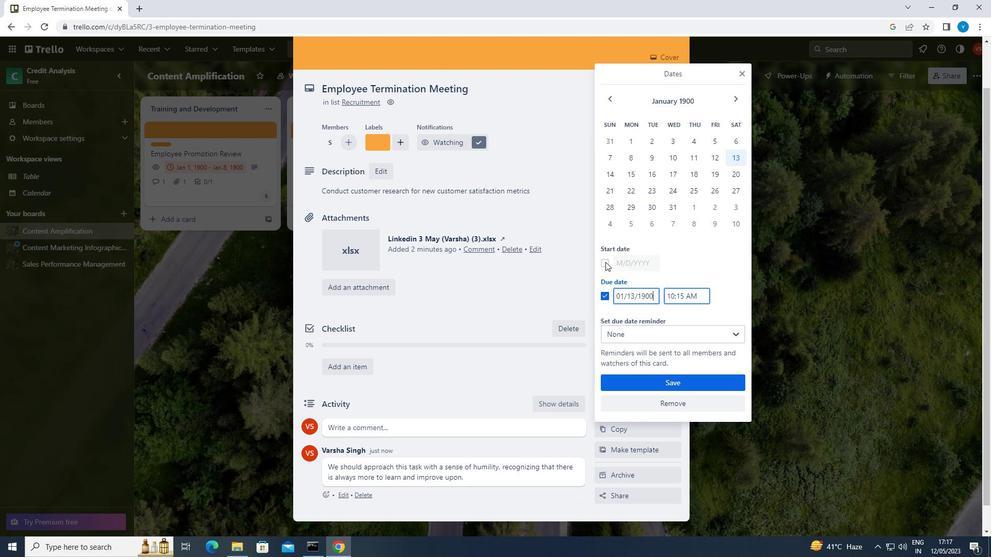 
Action: Mouse moved to (654, 260)
Screenshot: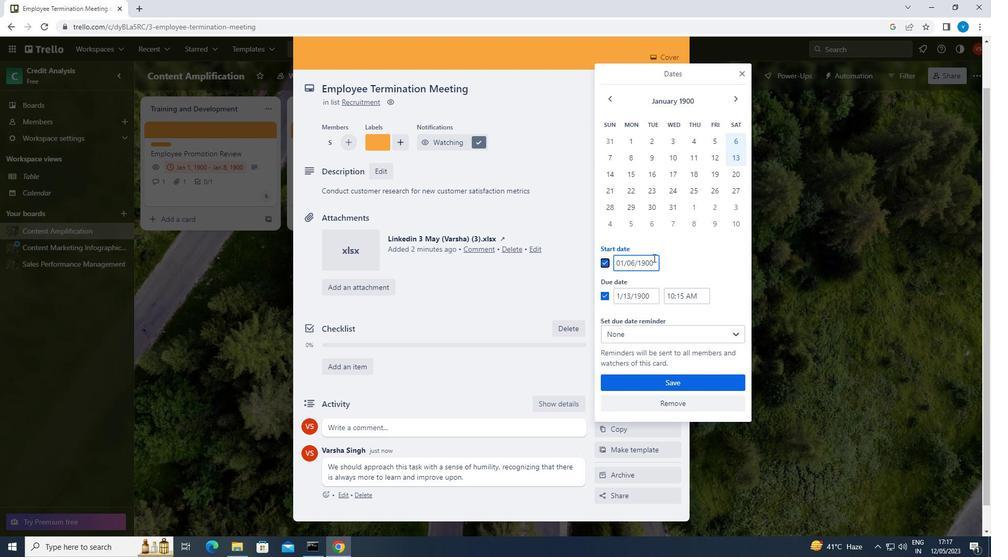 
Action: Mouse pressed left at (654, 260)
Screenshot: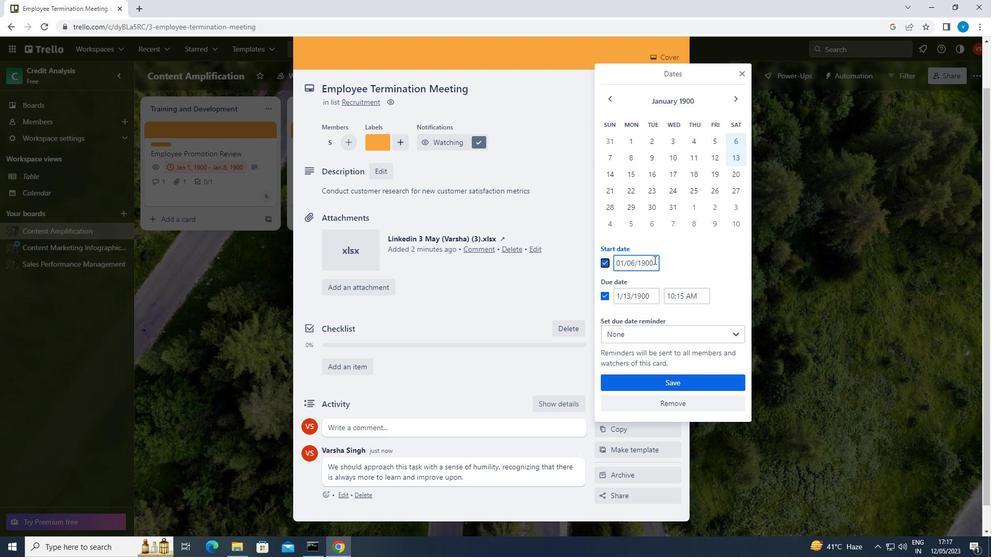 
Action: Key pressed <Key.backspace><Key.backspace><Key.backspace><Key.backspace><Key.backspace><Key.backspace><Key.backspace><Key.backspace><Key.backspace><Key.backspace><Key.backspace><Key.backspace><Key.backspace><Key.backspace>01/07/1900
Screenshot: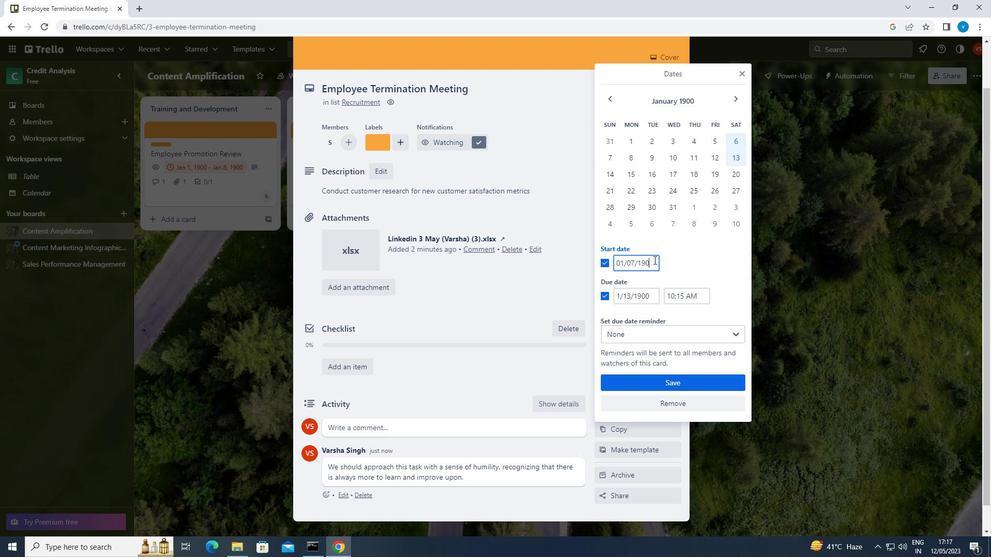 
Action: Mouse moved to (651, 298)
Screenshot: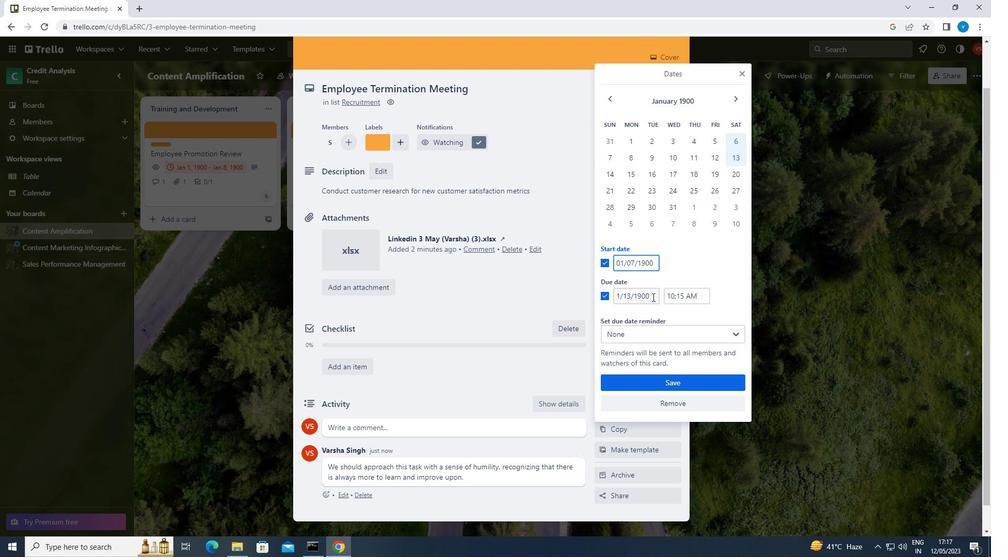 
Action: Mouse pressed left at (651, 298)
Screenshot: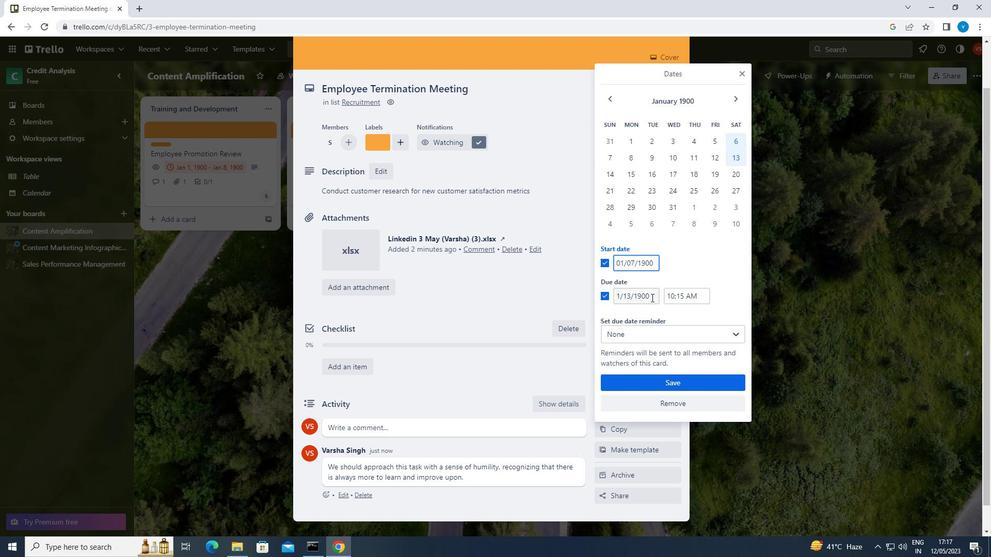 
Action: Key pressed <Key.backspace><Key.backspace><Key.backspace><Key.backspace><Key.backspace><Key.backspace><Key.backspace><Key.backspace><Key.backspace><Key.backspace><Key.backspace><Key.backspace><Key.backspace>01/14/1900
Screenshot: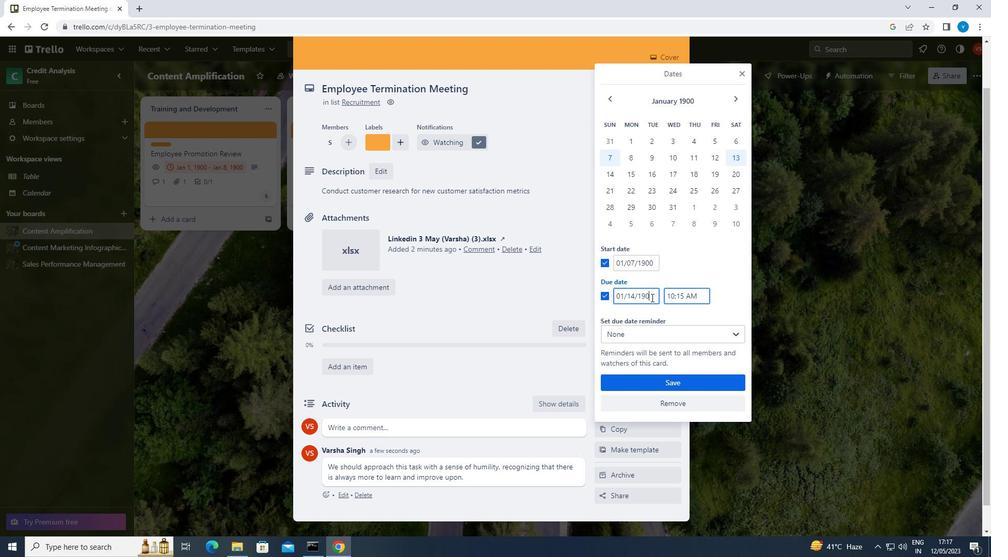 
Action: Mouse moved to (669, 385)
Screenshot: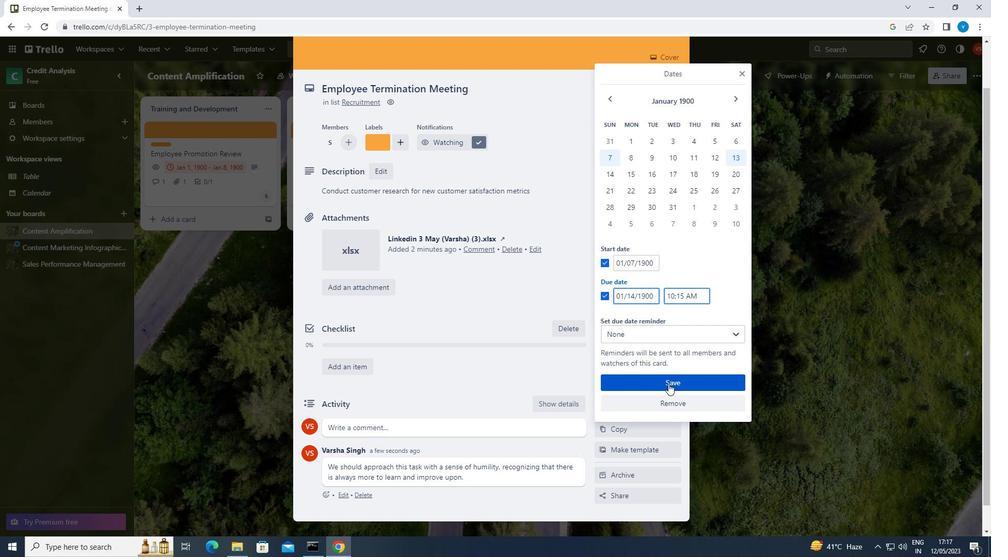 
Action: Mouse pressed left at (669, 385)
Screenshot: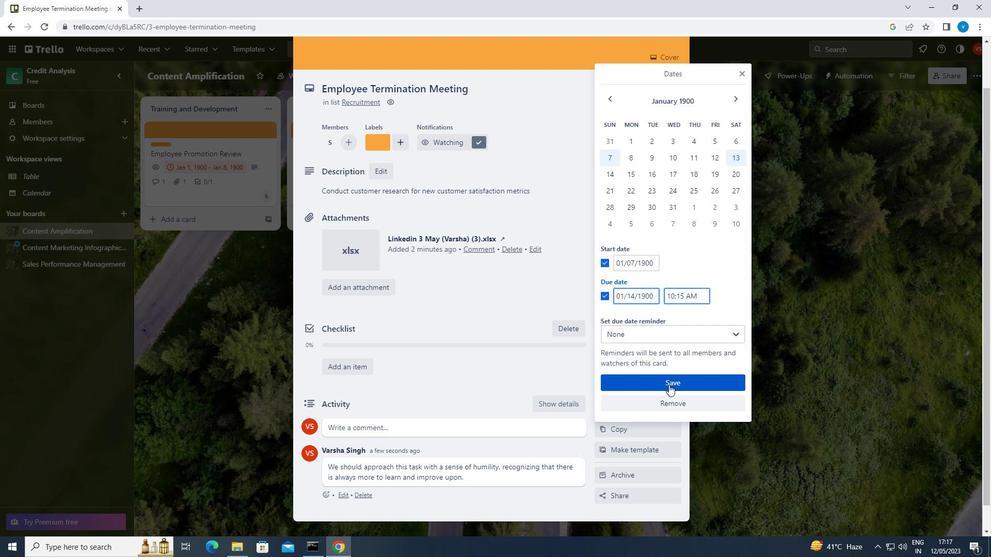 
